 Task: For heading Arial with bold.  font size for heading22,  'Change the font style of data to'Arial Narrow.  and font size to 14,  Change the alignment of both headline & data to Align middle.  In the sheet  auditingSalesByQuarter_2023
Action: Mouse moved to (36, 111)
Screenshot: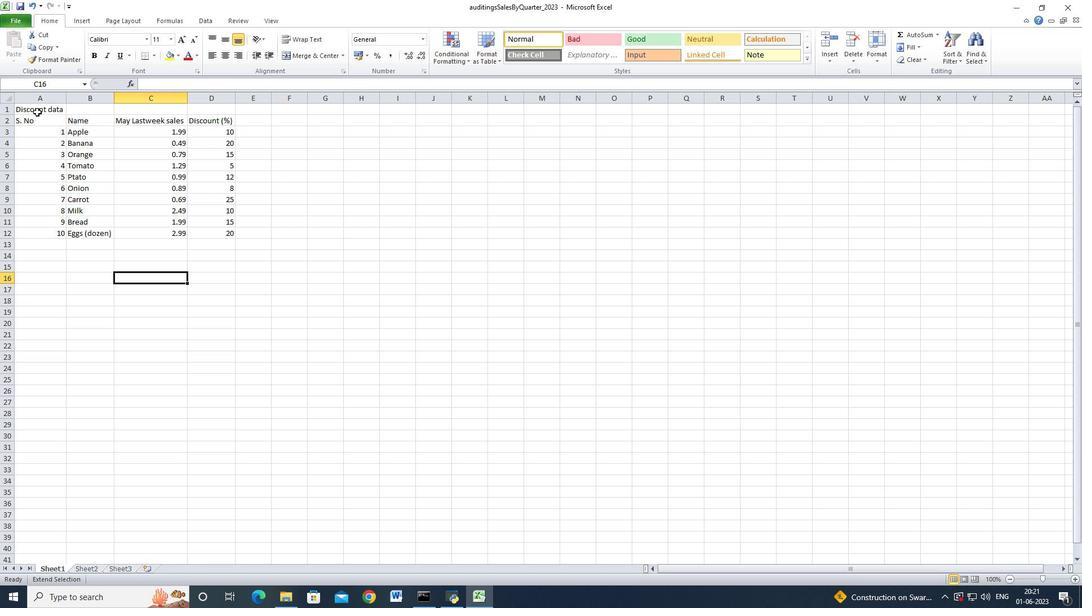 
Action: Mouse pressed left at (36, 111)
Screenshot: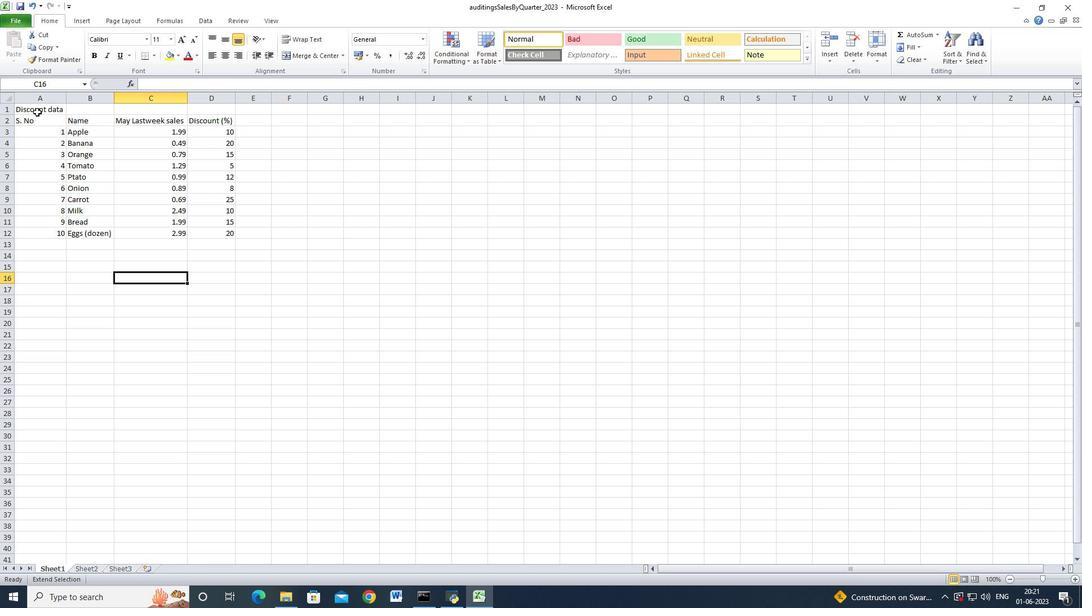 
Action: Mouse moved to (361, 140)
Screenshot: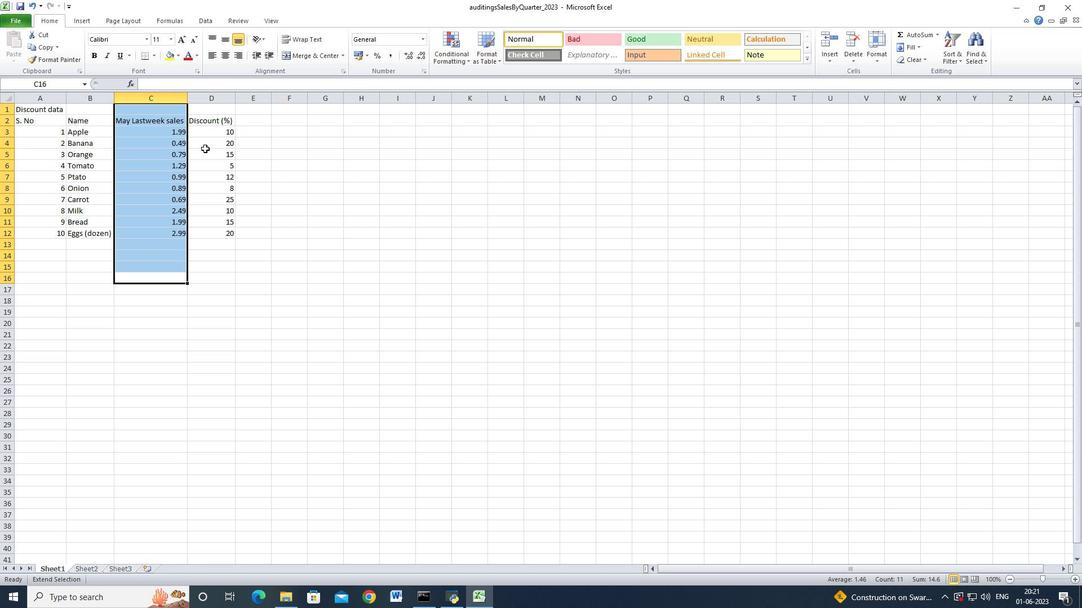 
Action: Mouse pressed left at (361, 140)
Screenshot: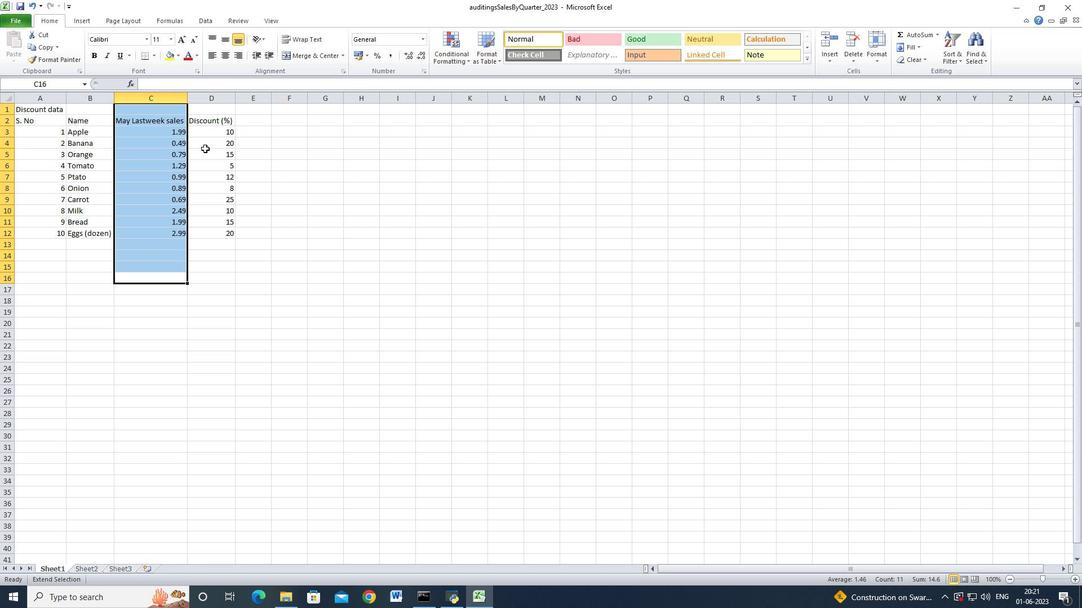 
Action: Mouse moved to (49, 108)
Screenshot: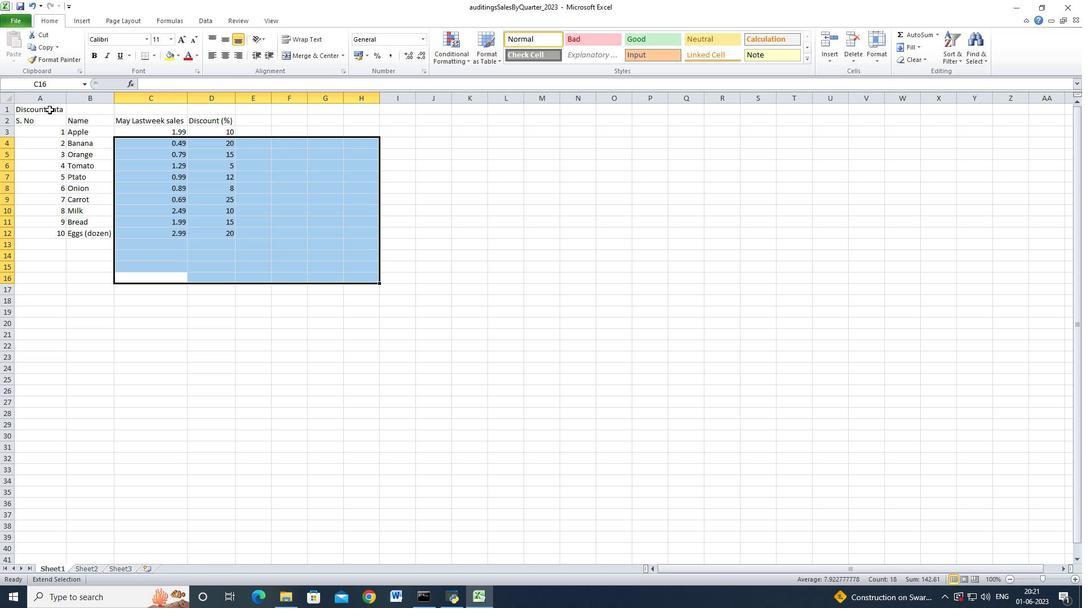 
Action: Mouse pressed left at (49, 108)
Screenshot: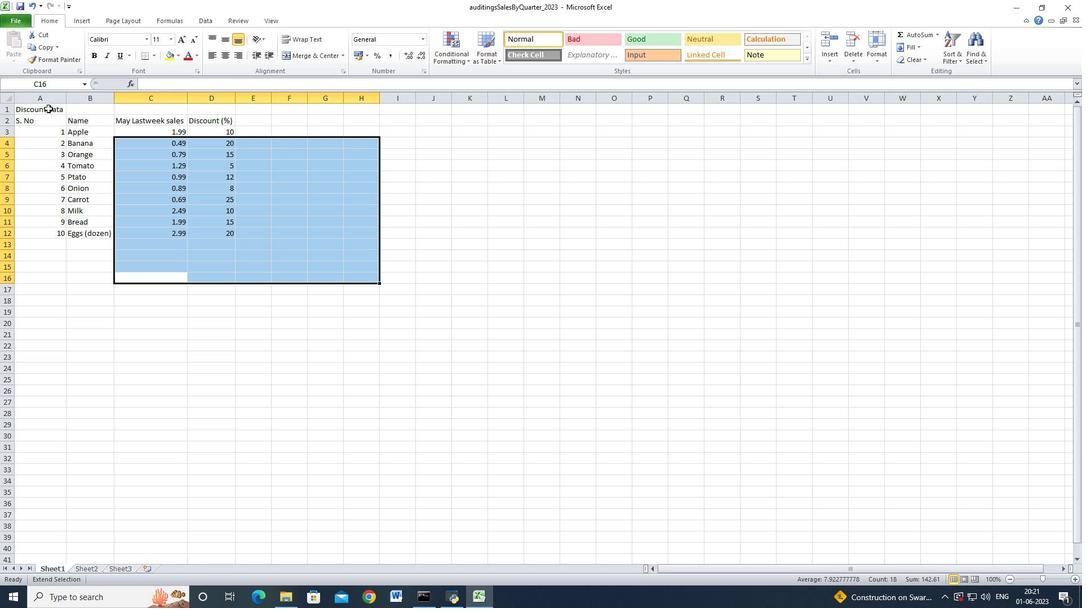 
Action: Mouse moved to (234, 138)
Screenshot: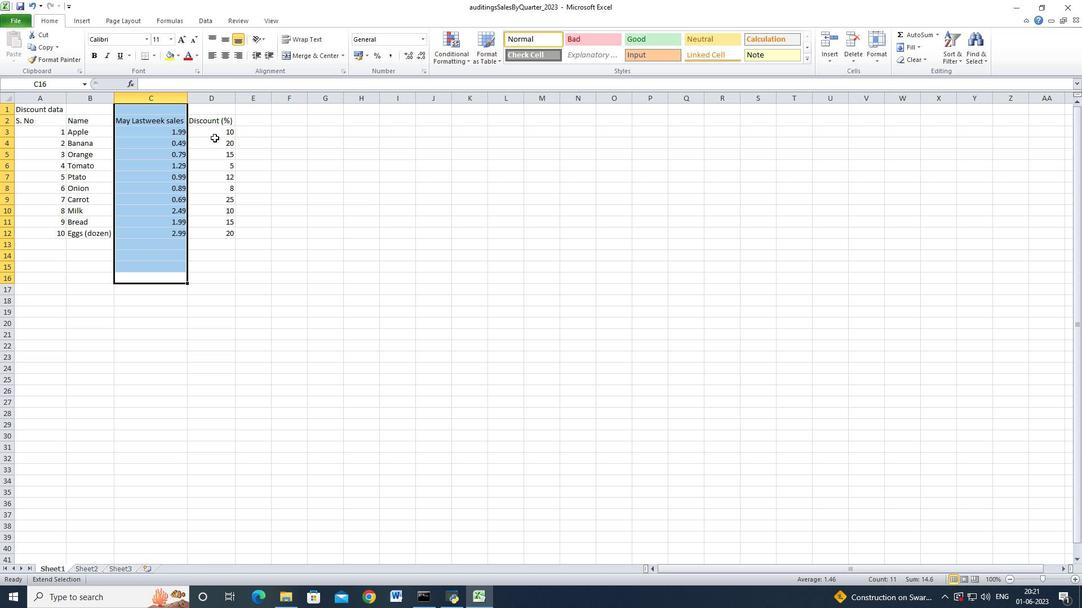 
Action: Mouse pressed left at (234, 138)
Screenshot: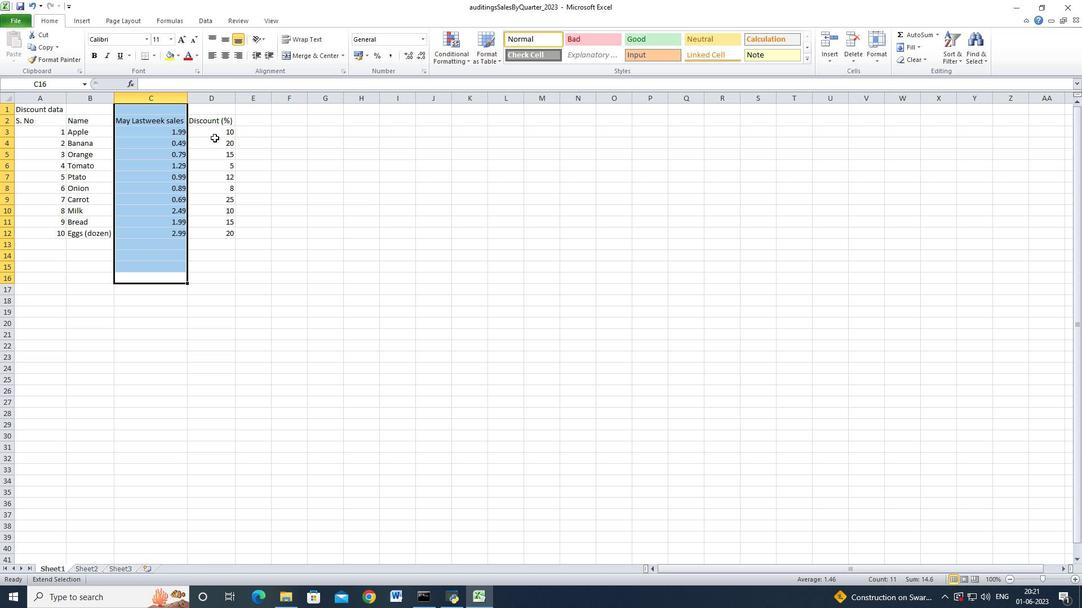 
Action: Mouse moved to (43, 134)
Screenshot: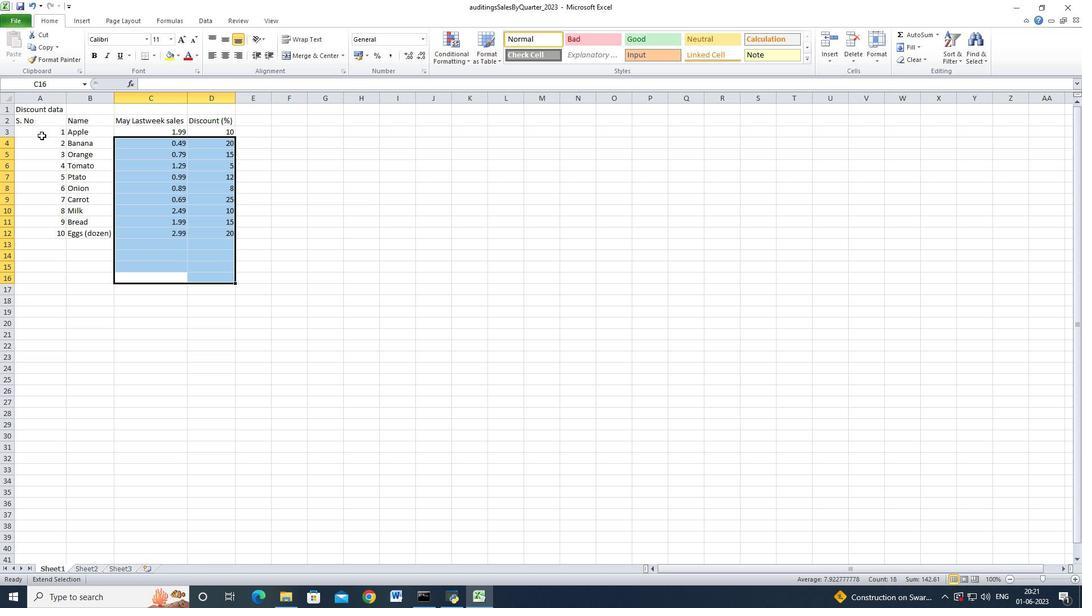 
Action: Key pressed <Key.esc>
Screenshot: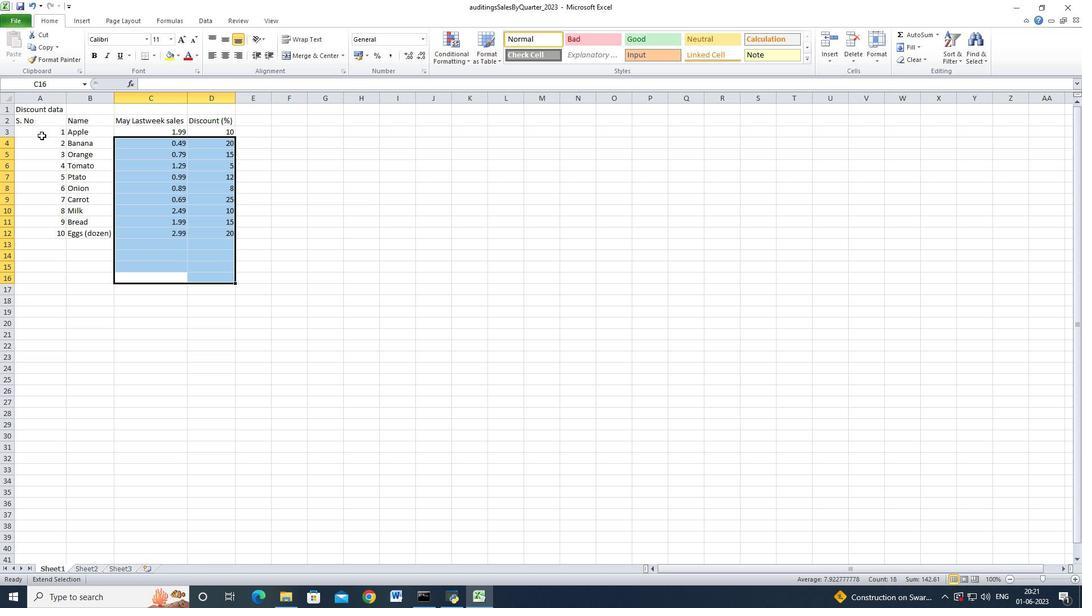 
Action: Mouse moved to (38, 111)
Screenshot: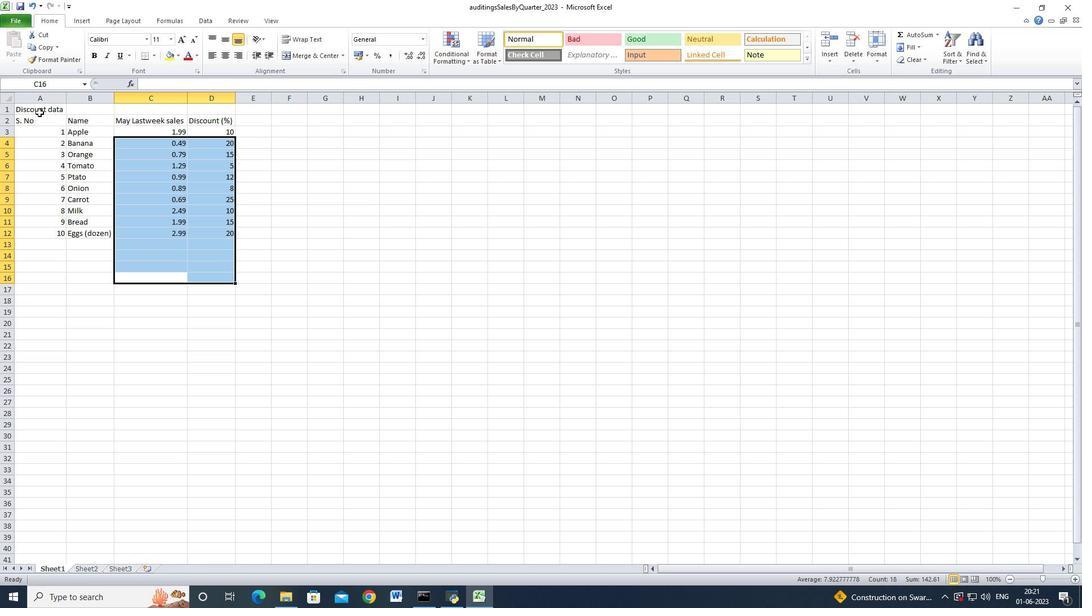 
Action: Mouse pressed left at (38, 111)
Screenshot: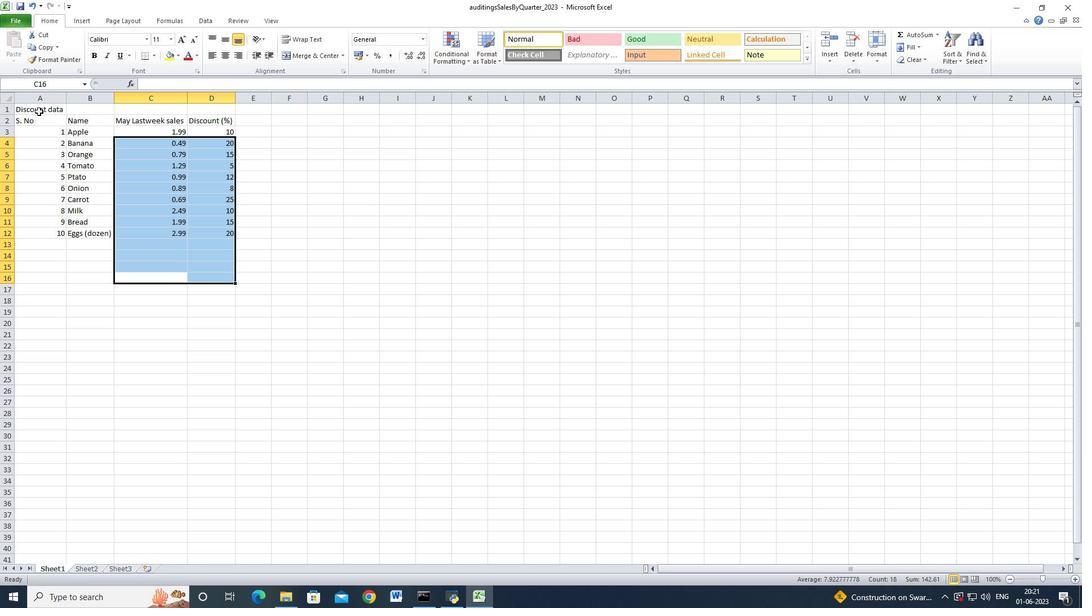 
Action: Mouse moved to (287, 55)
Screenshot: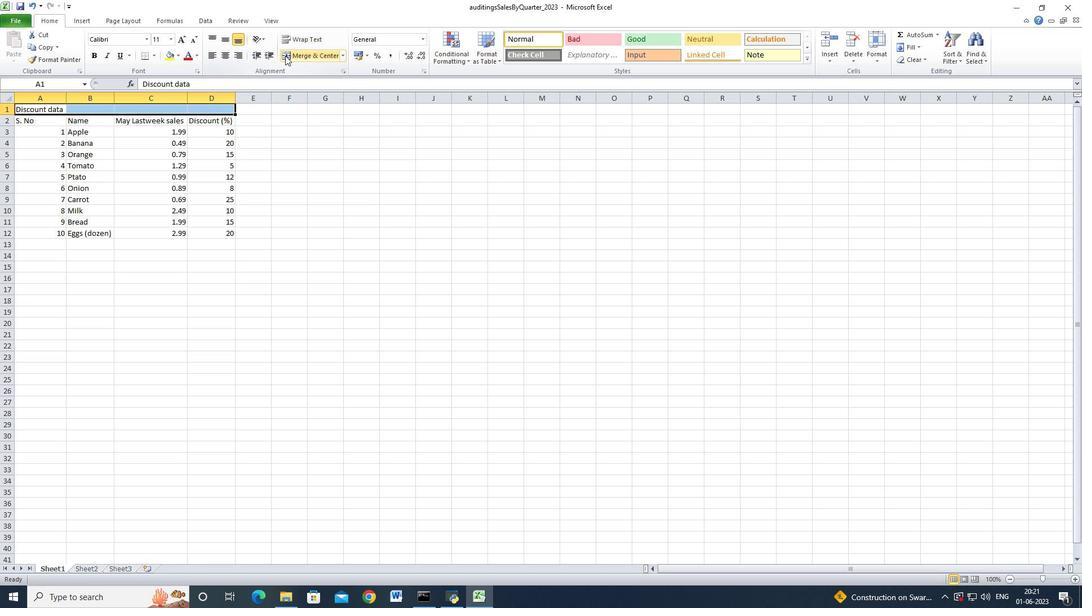 
Action: Mouse pressed left at (287, 55)
Screenshot: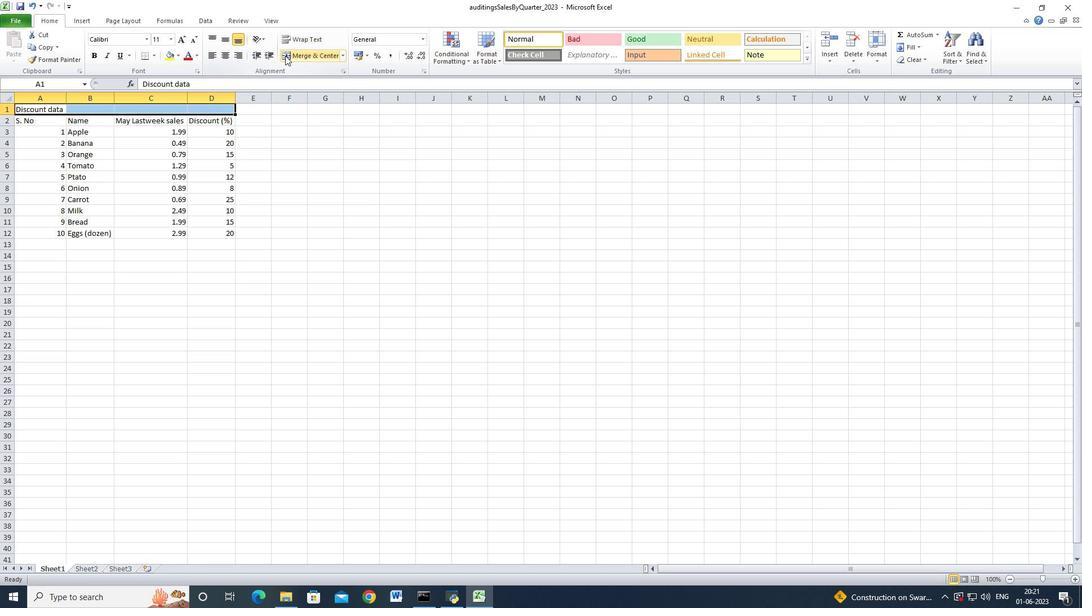
Action: Mouse moved to (147, 41)
Screenshot: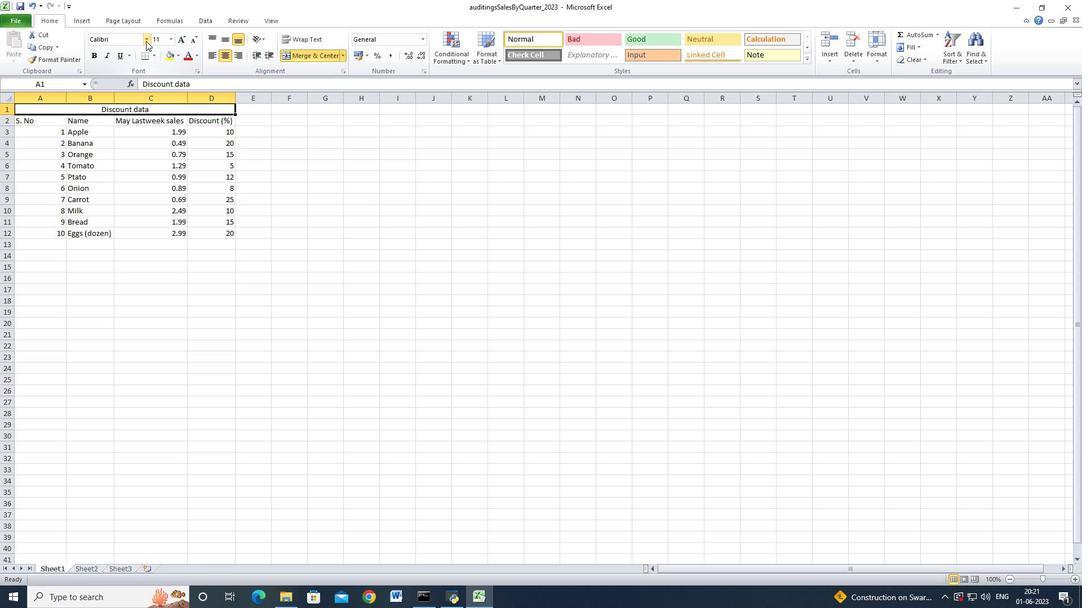 
Action: Mouse pressed left at (147, 41)
Screenshot: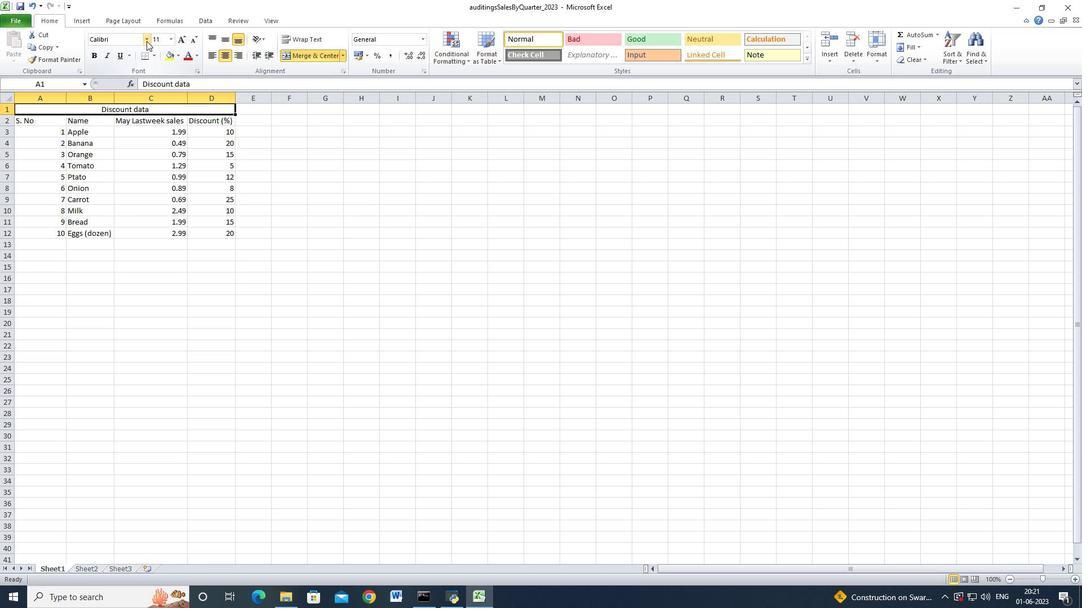 
Action: Mouse moved to (127, 133)
Screenshot: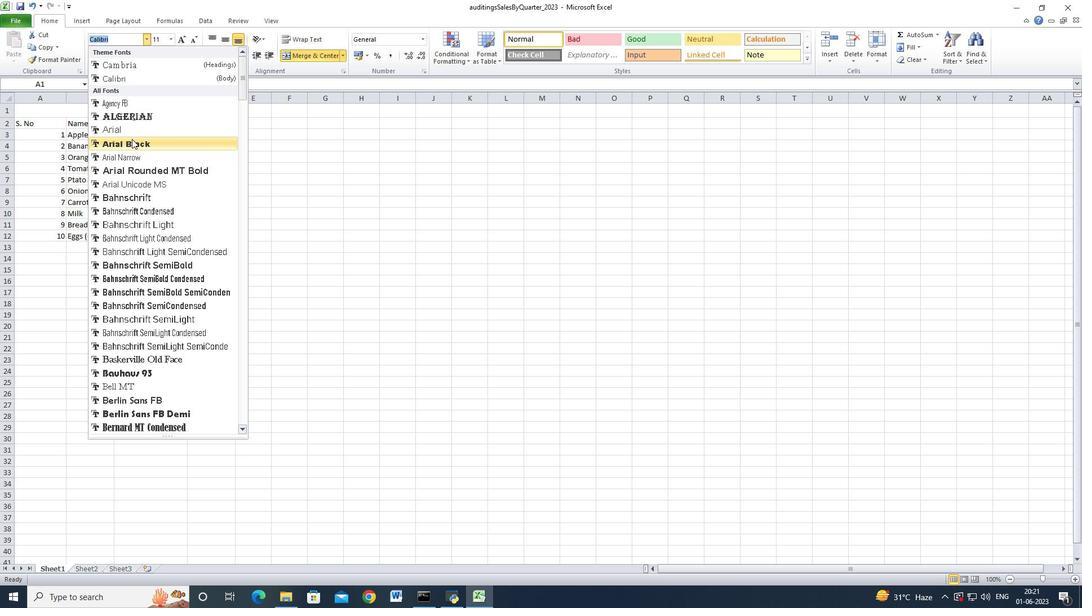 
Action: Mouse pressed left at (127, 133)
Screenshot: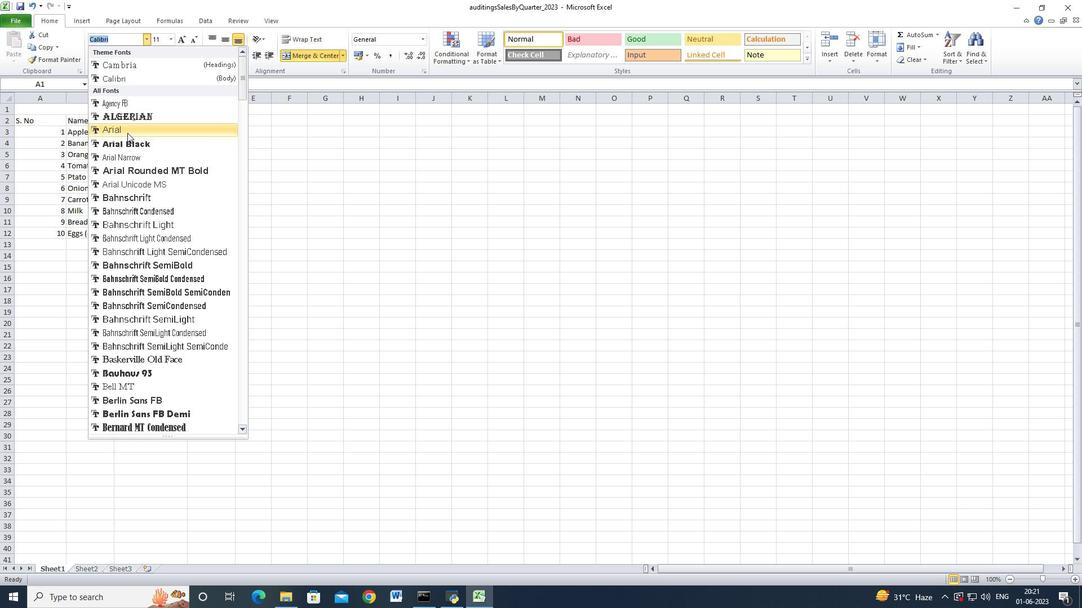 
Action: Mouse moved to (92, 51)
Screenshot: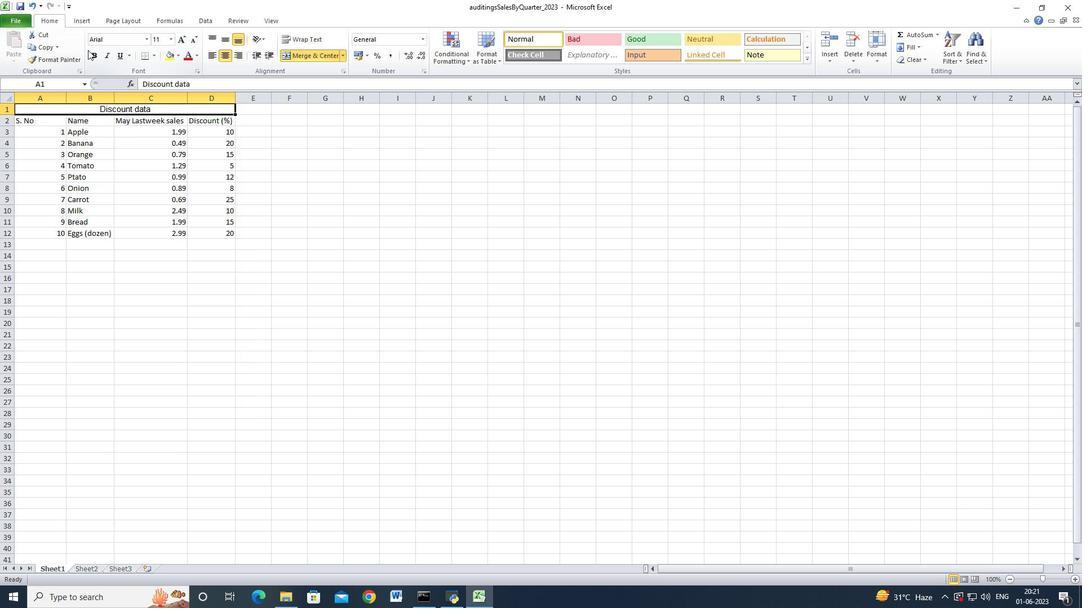
Action: Mouse pressed left at (92, 51)
Screenshot: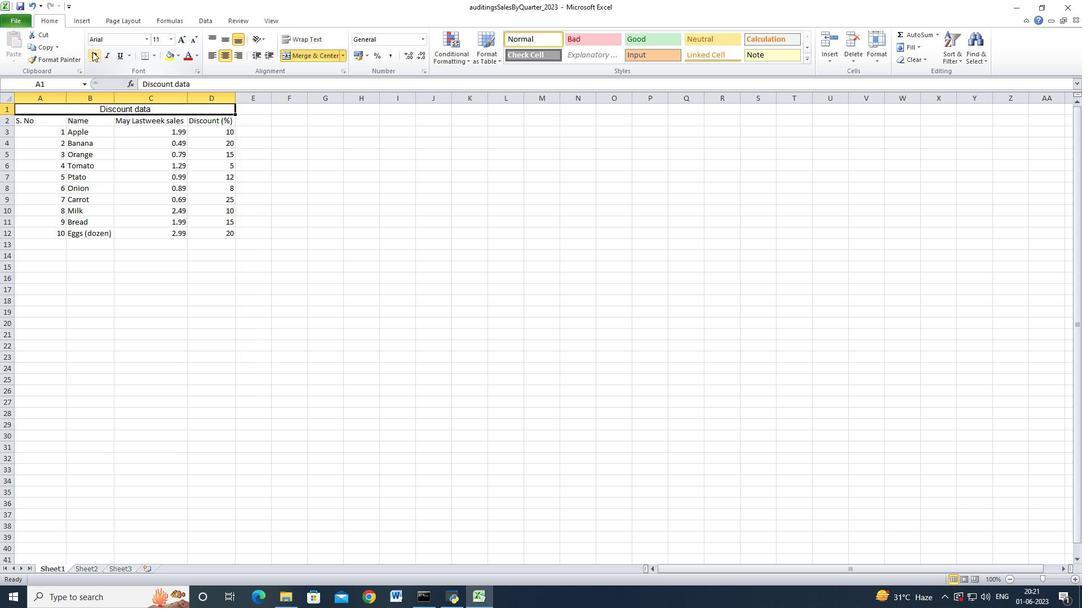 
Action: Mouse moved to (169, 42)
Screenshot: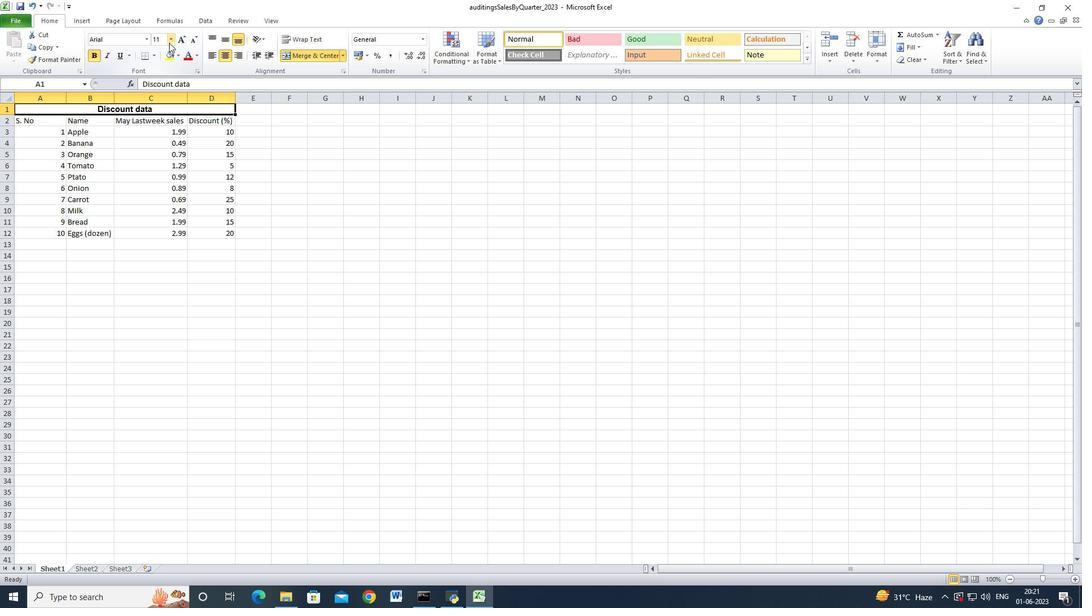 
Action: Mouse pressed left at (169, 42)
Screenshot: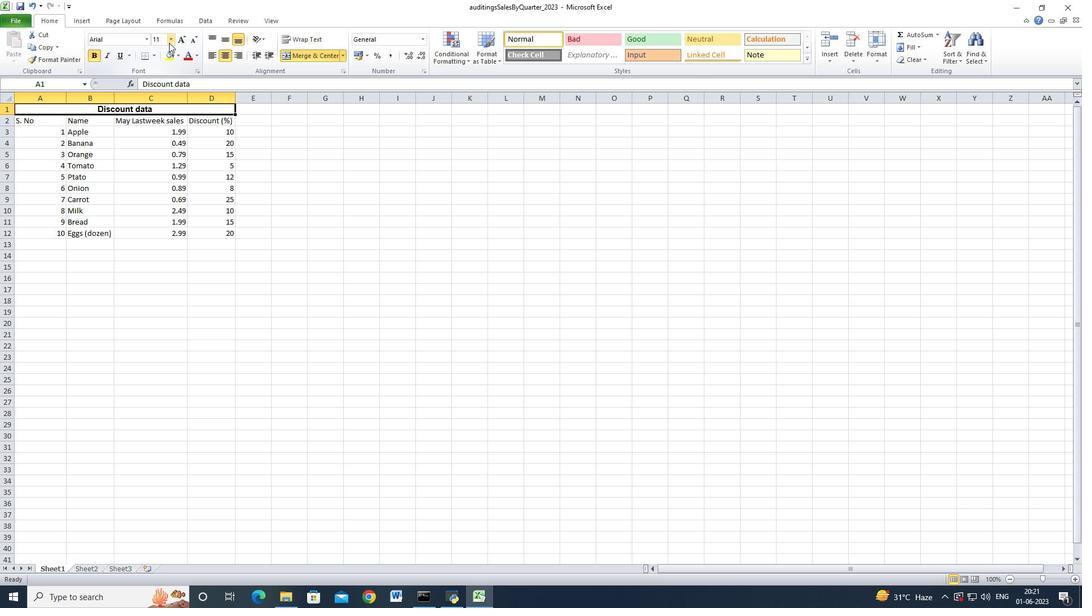 
Action: Mouse moved to (159, 139)
Screenshot: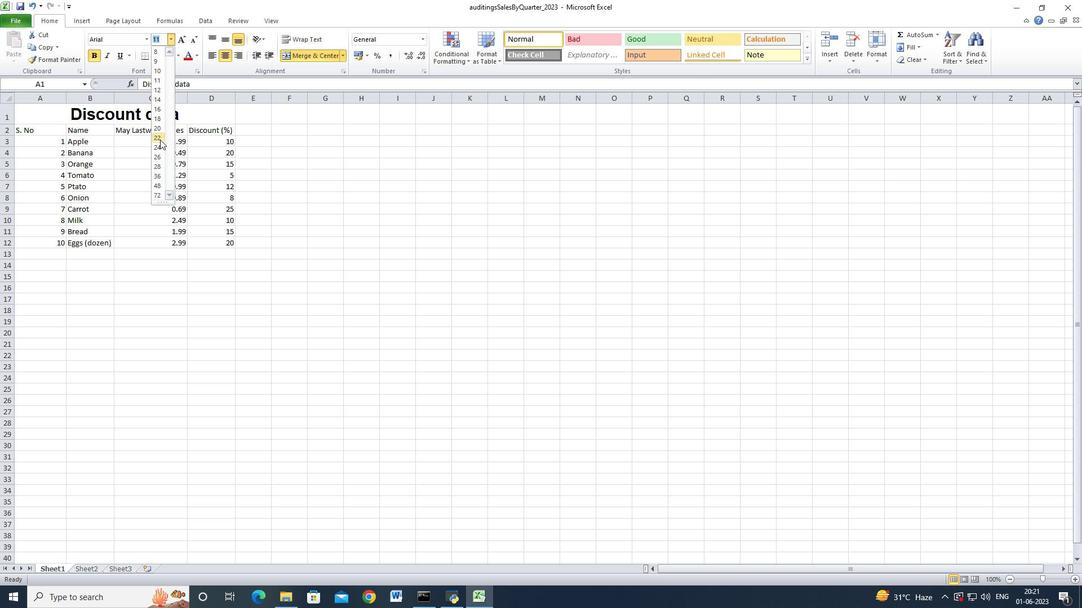 
Action: Mouse pressed left at (159, 139)
Screenshot: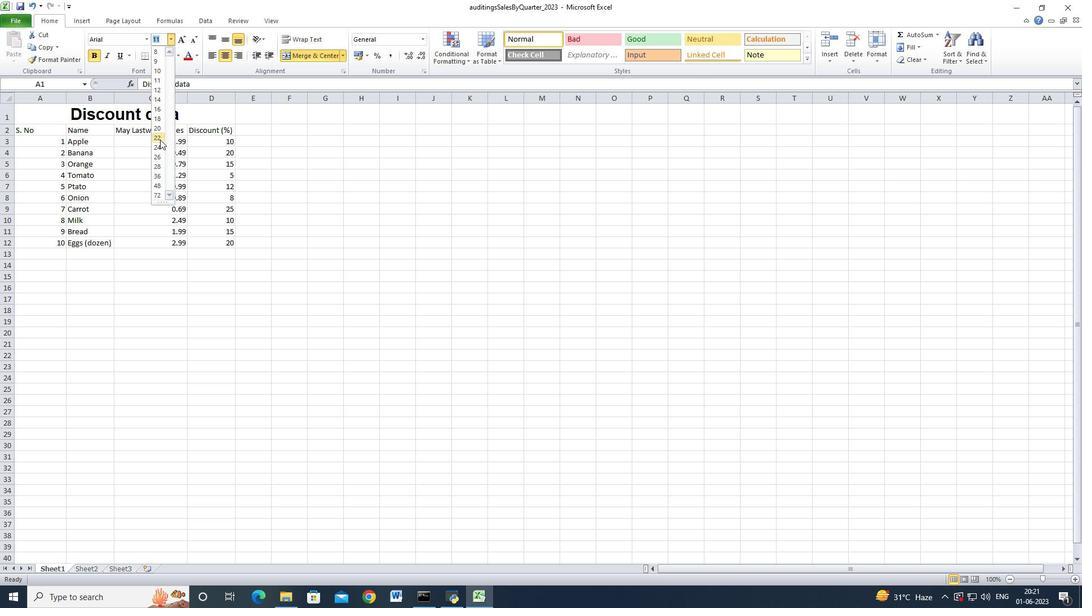 
Action: Mouse moved to (46, 131)
Screenshot: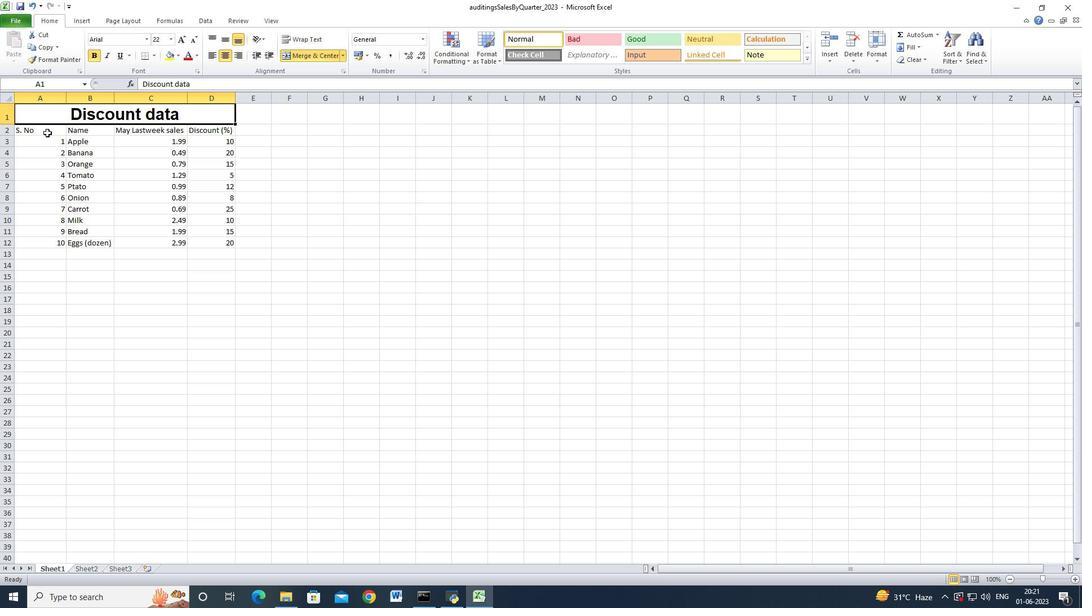 
Action: Mouse pressed left at (46, 131)
Screenshot: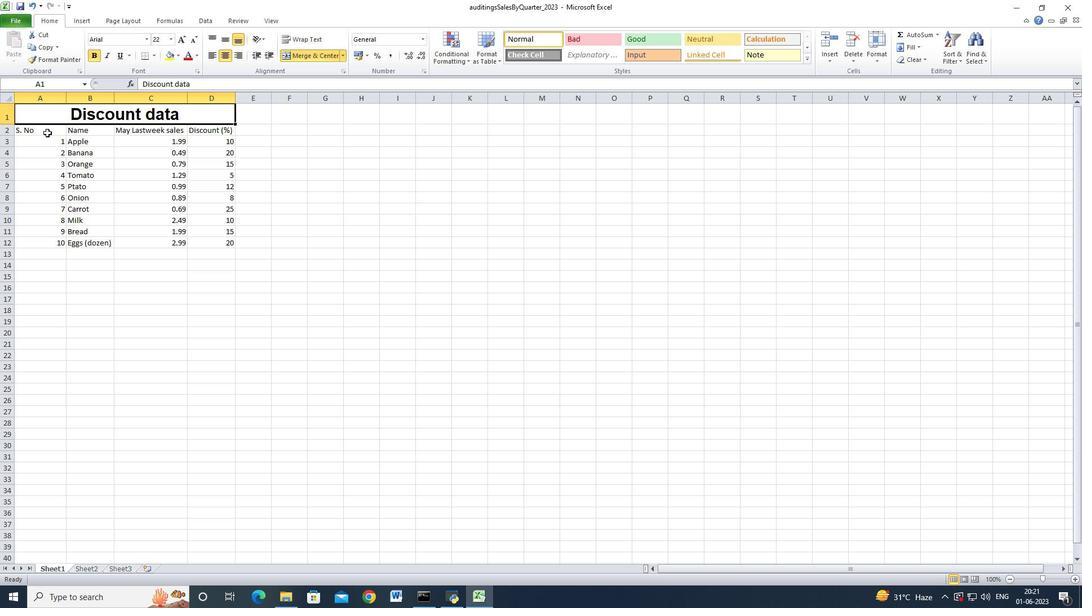 
Action: Mouse moved to (146, 41)
Screenshot: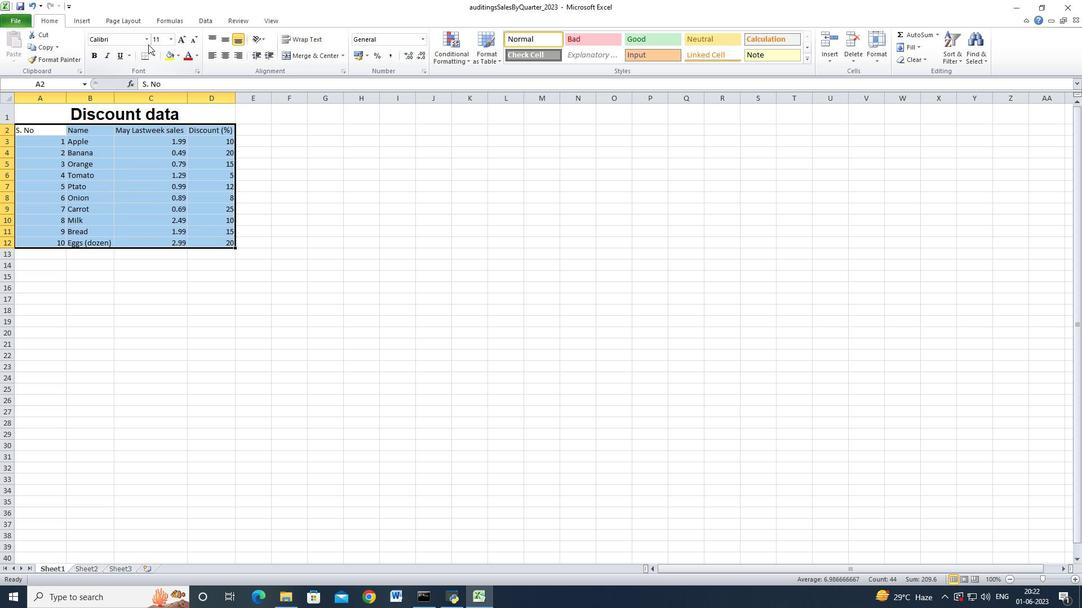 
Action: Mouse pressed left at (146, 41)
Screenshot: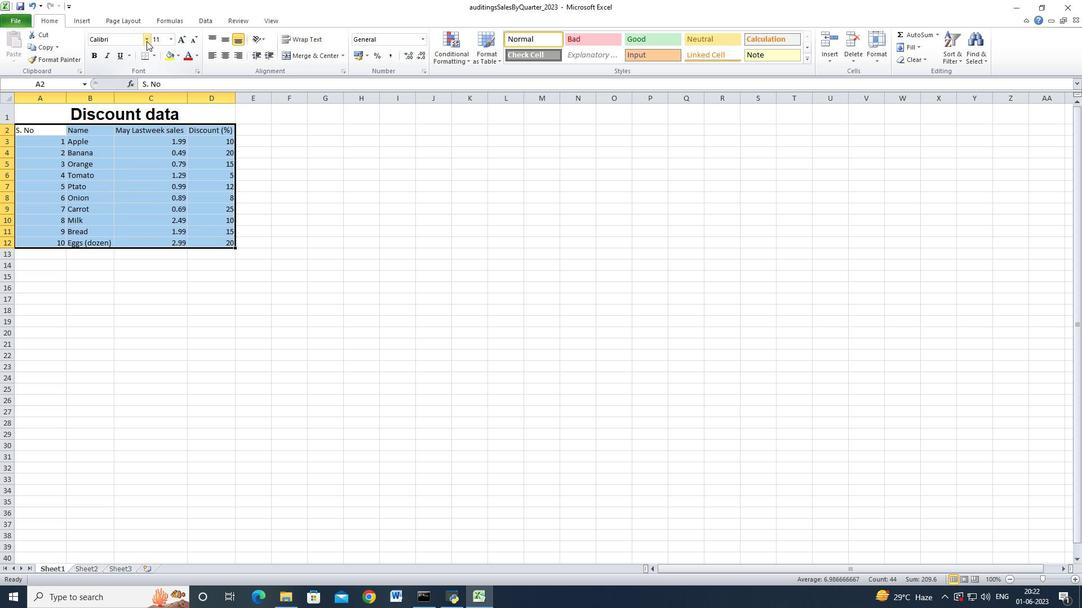 
Action: Mouse moved to (132, 157)
Screenshot: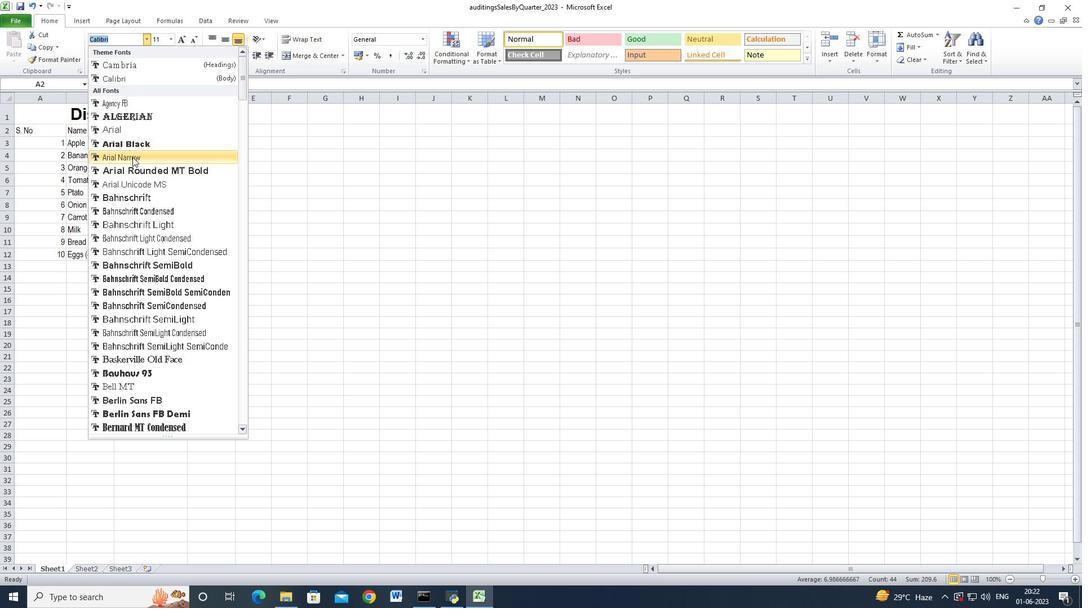 
Action: Mouse pressed left at (132, 157)
Screenshot: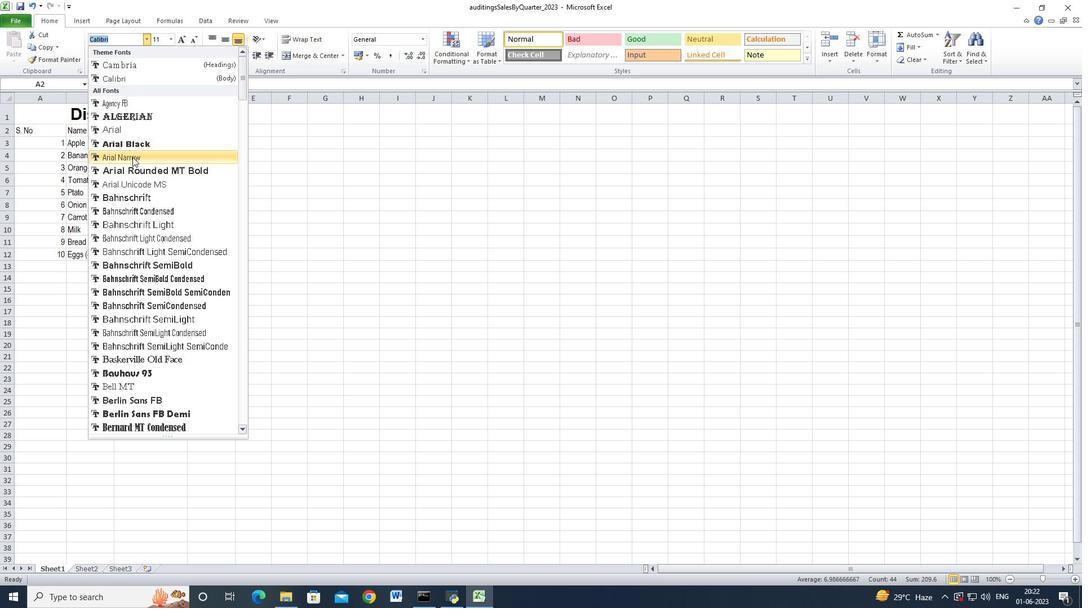 
Action: Mouse moved to (173, 38)
Screenshot: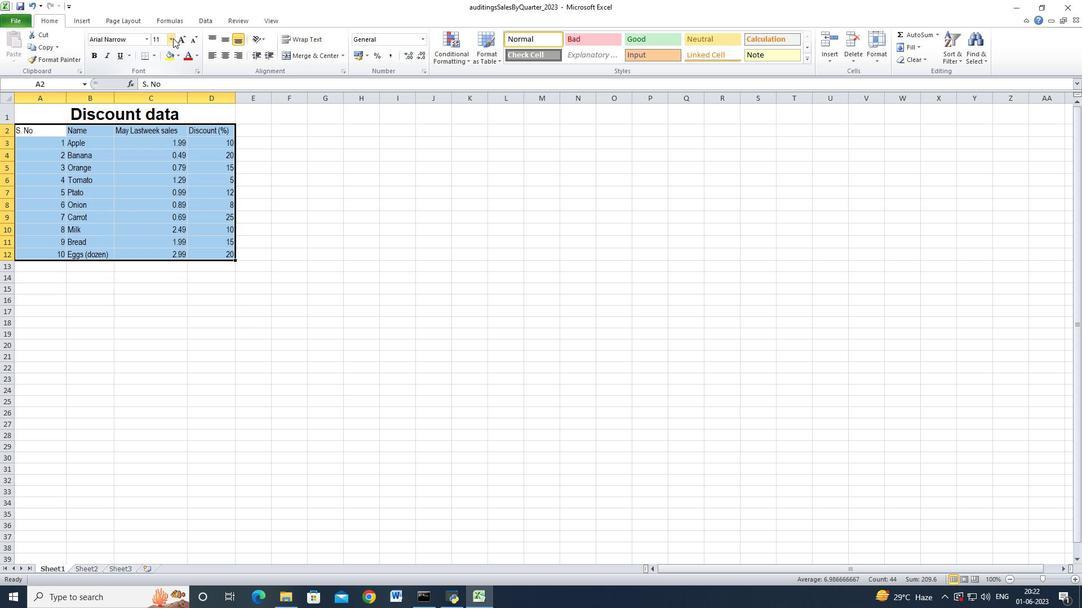 
Action: Mouse pressed left at (173, 38)
Screenshot: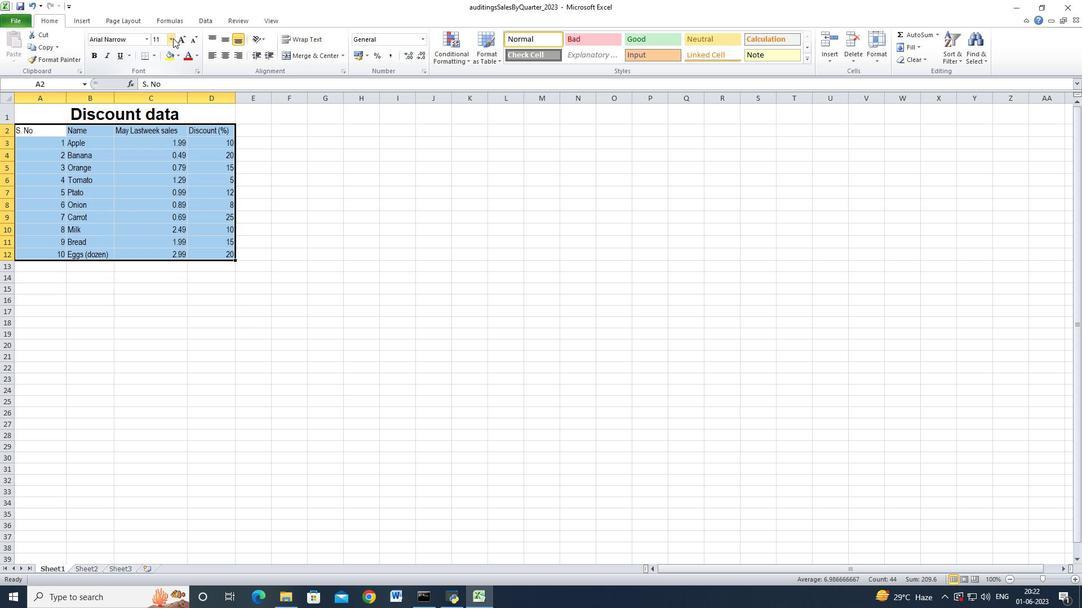 
Action: Mouse moved to (160, 102)
Screenshot: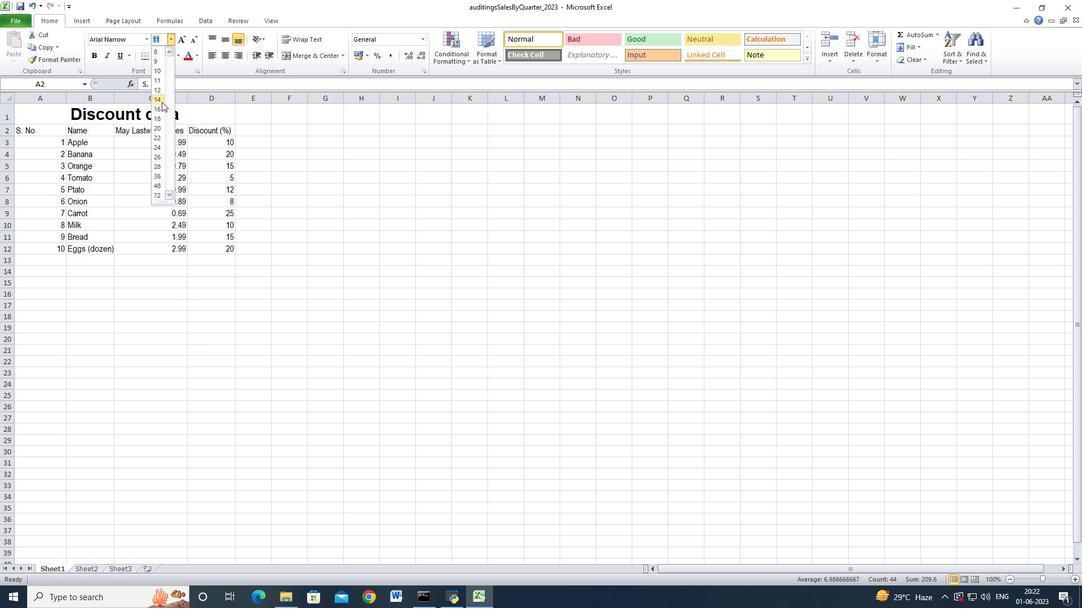 
Action: Mouse pressed left at (160, 102)
Screenshot: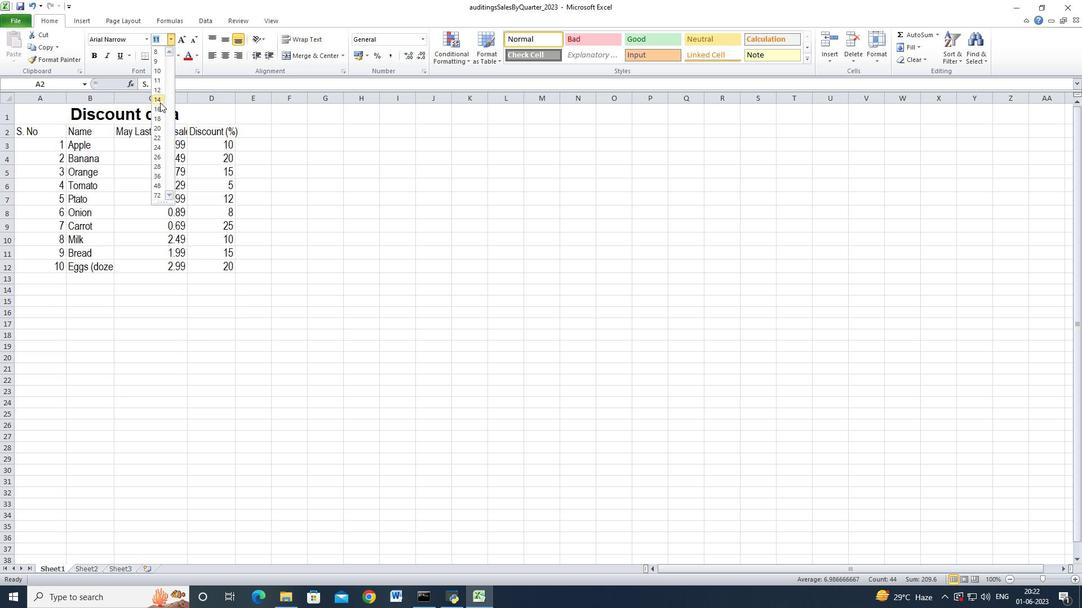 
Action: Mouse moved to (156, 170)
Screenshot: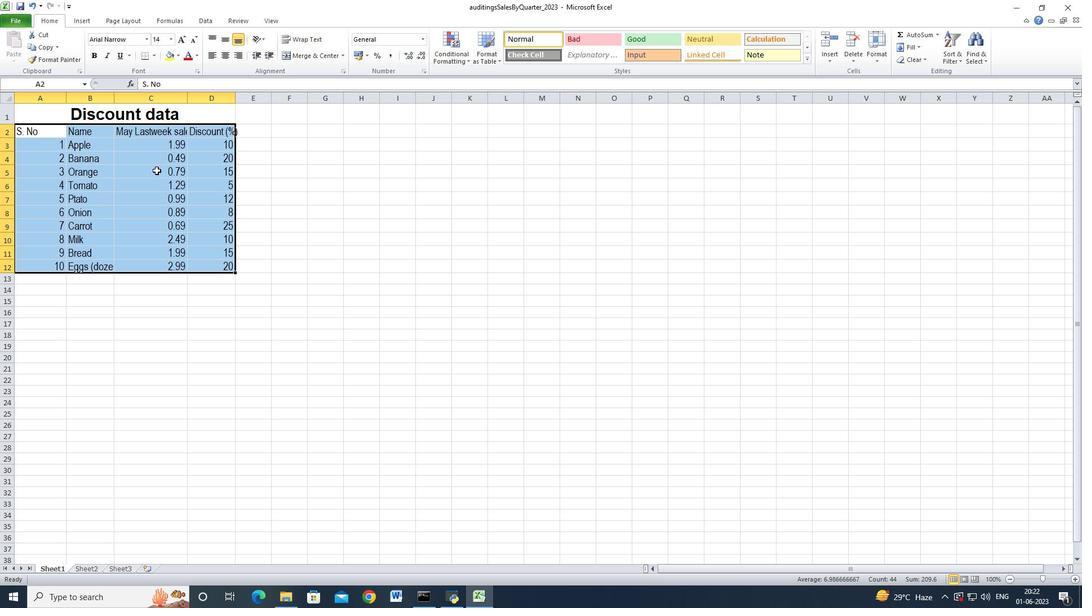 
Action: Mouse pressed left at (156, 170)
Screenshot: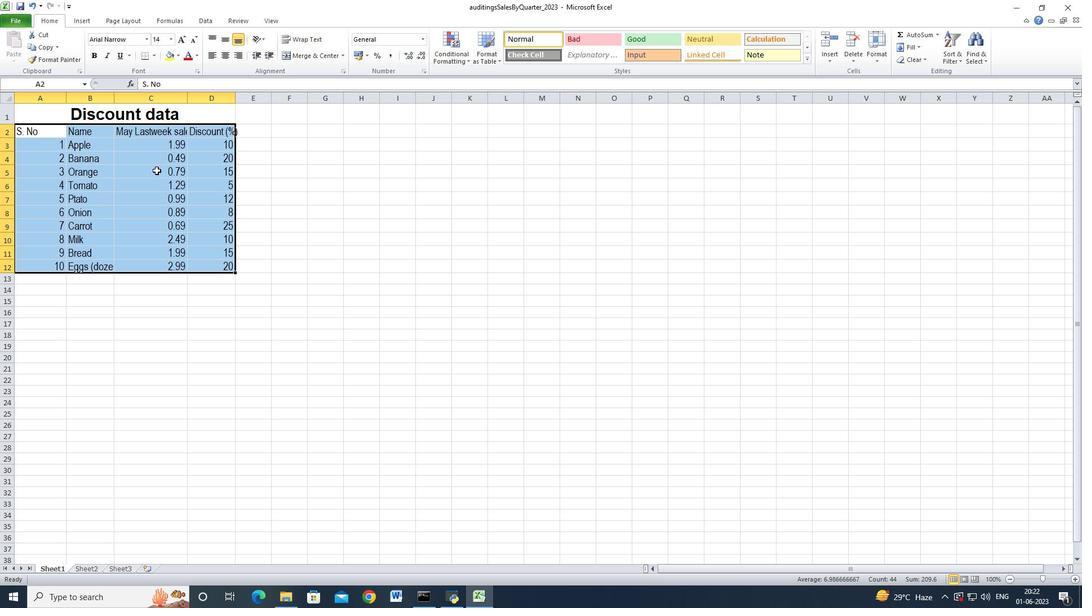 
Action: Mouse moved to (44, 116)
Screenshot: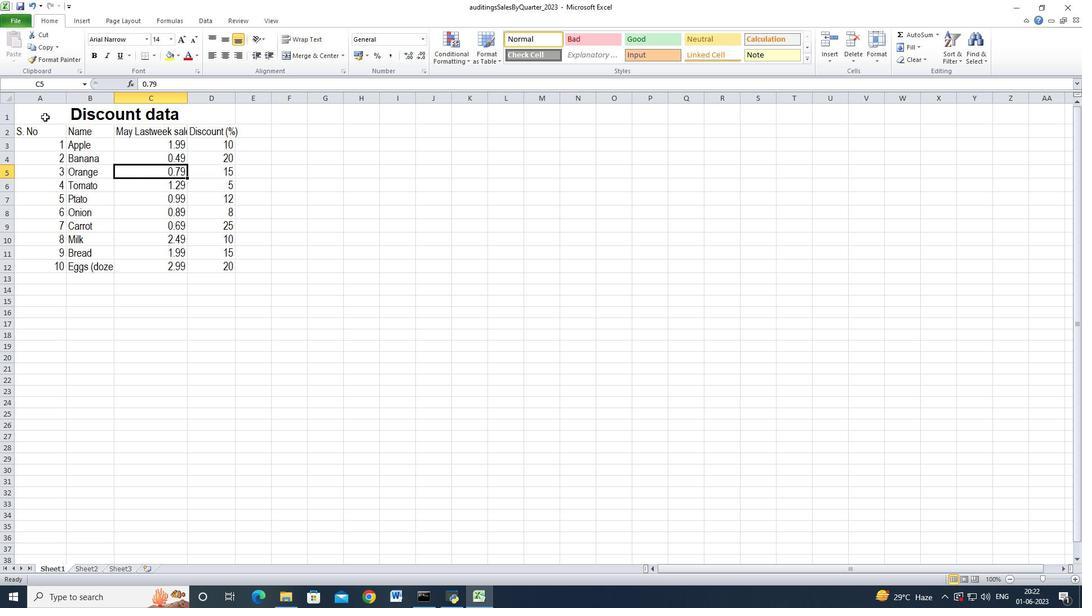 
Action: Mouse pressed left at (44, 116)
Screenshot: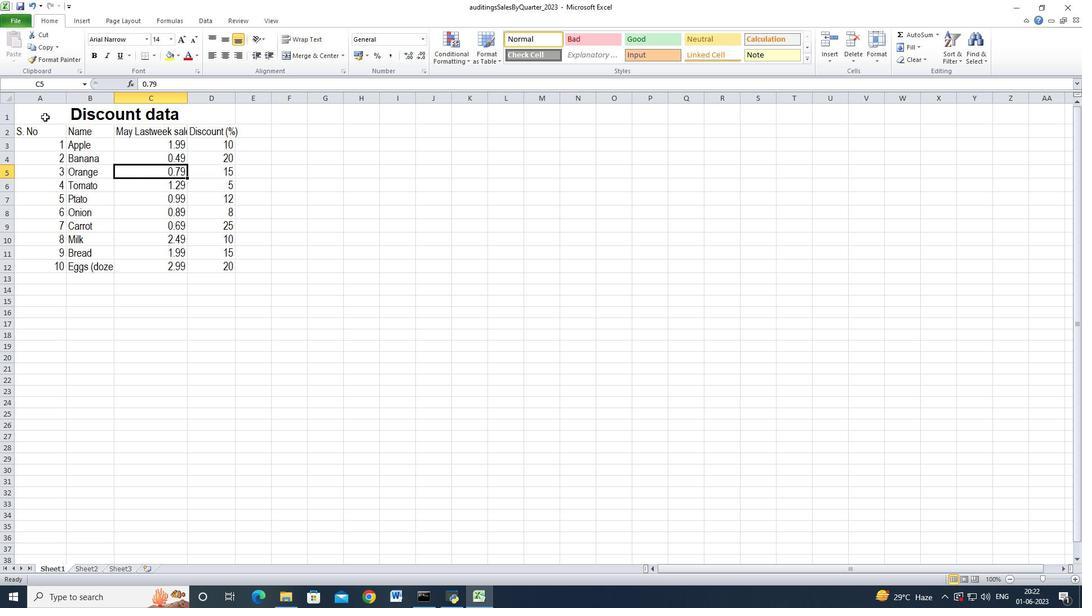 
Action: Mouse moved to (224, 40)
Screenshot: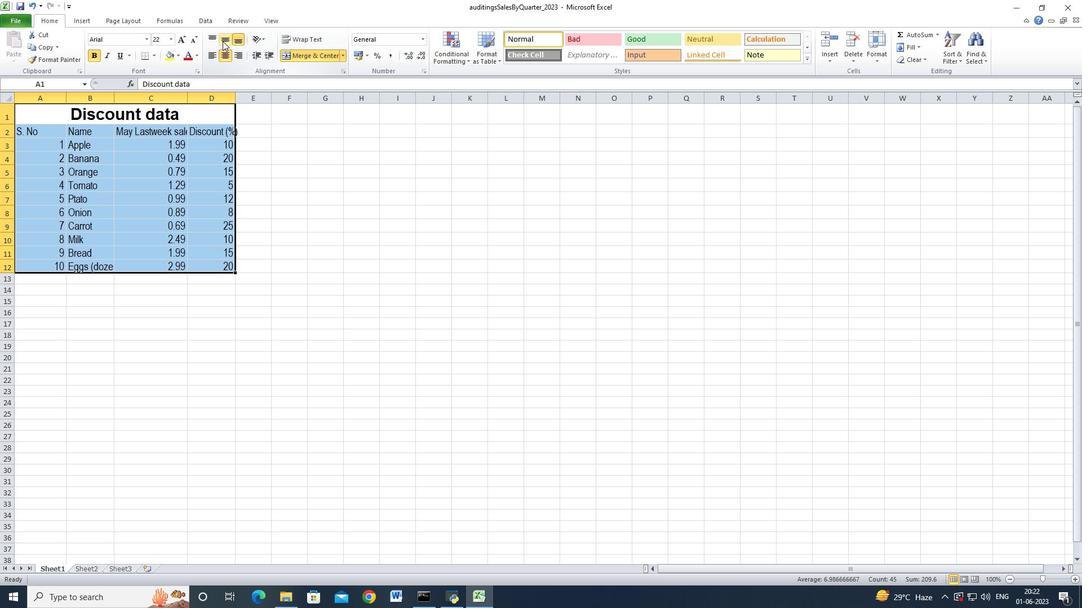 
Action: Mouse pressed left at (224, 40)
Screenshot: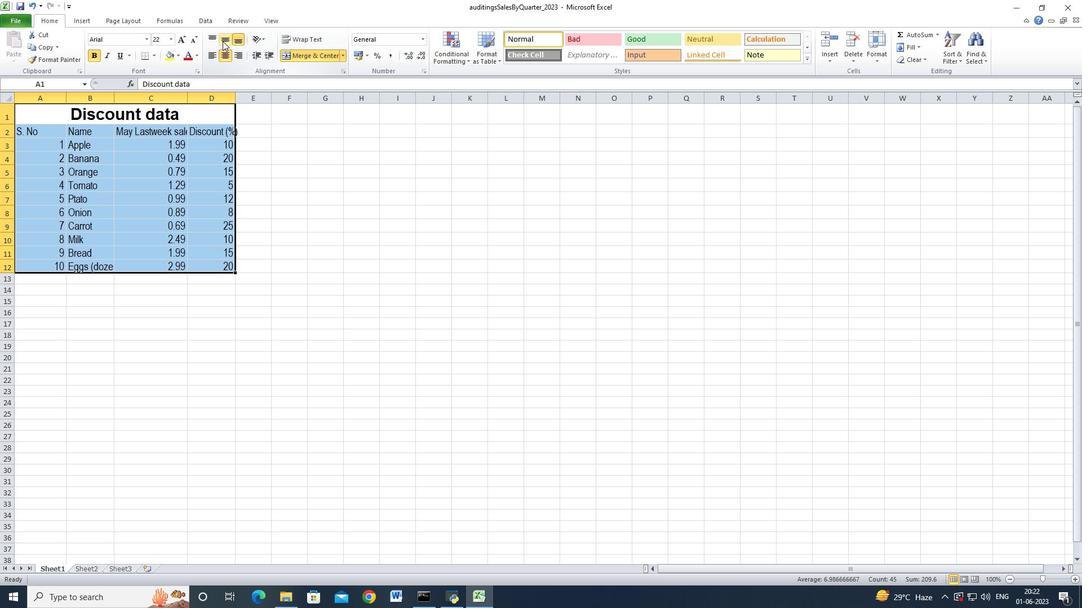 
Action: Mouse moved to (6, 97)
Screenshot: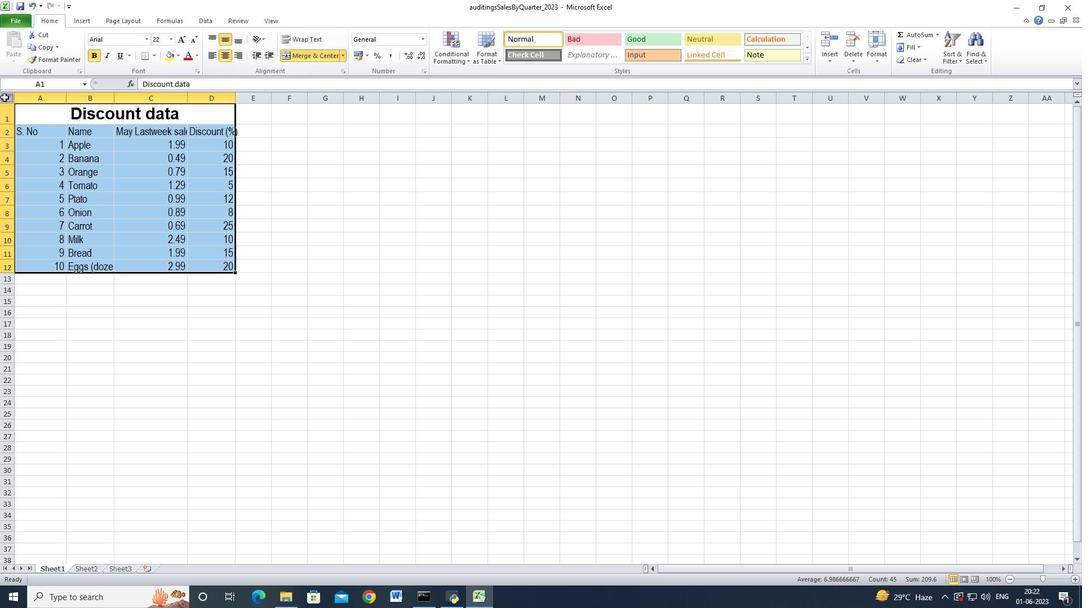 
Action: Mouse pressed left at (6, 97)
Screenshot: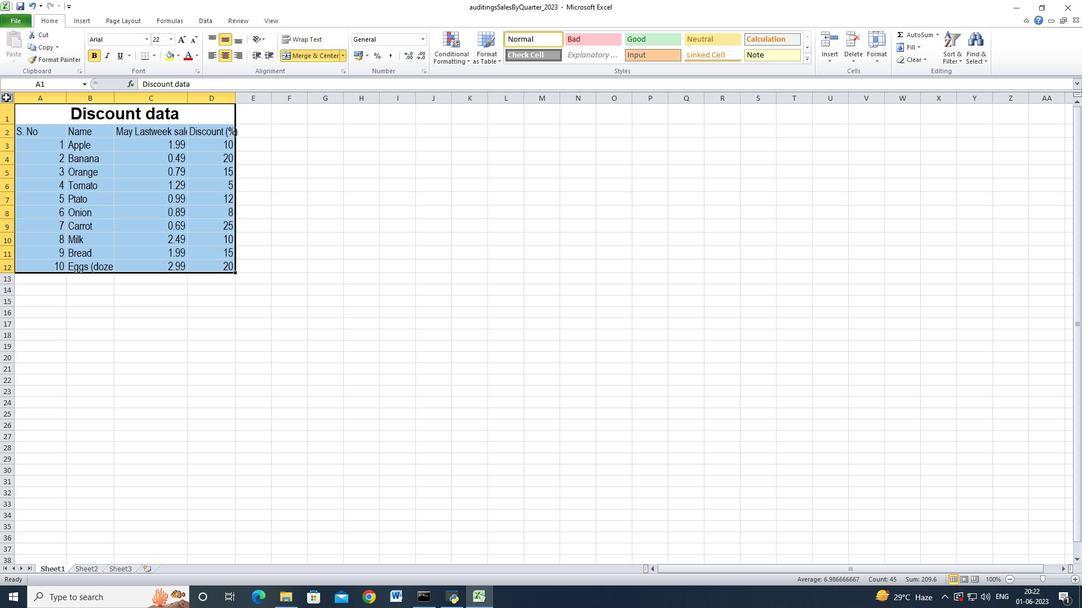 
Action: Mouse moved to (67, 98)
Screenshot: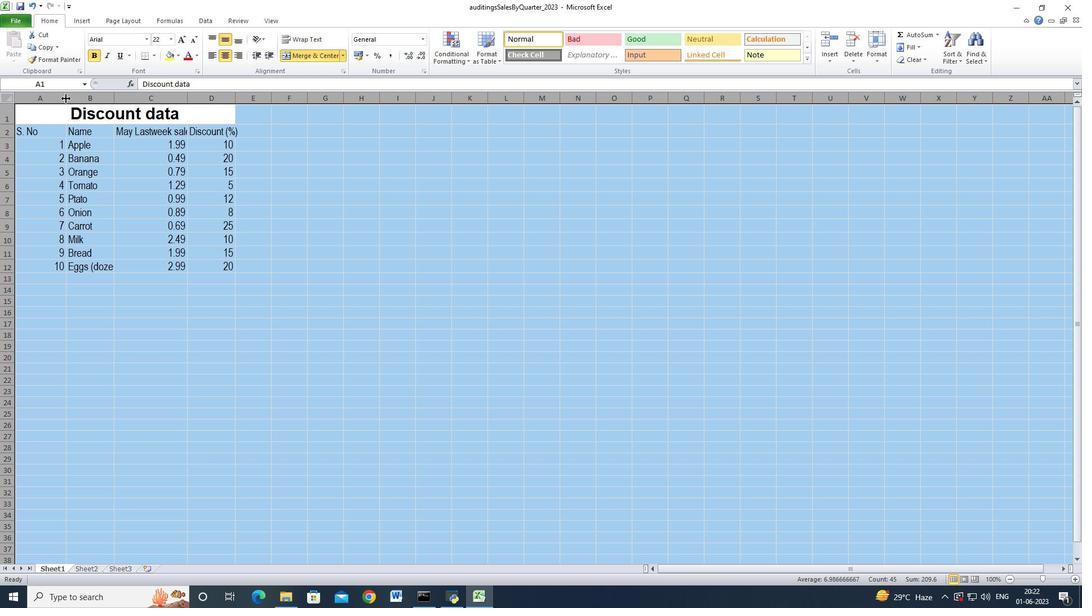 
Action: Mouse pressed left at (67, 98)
Screenshot: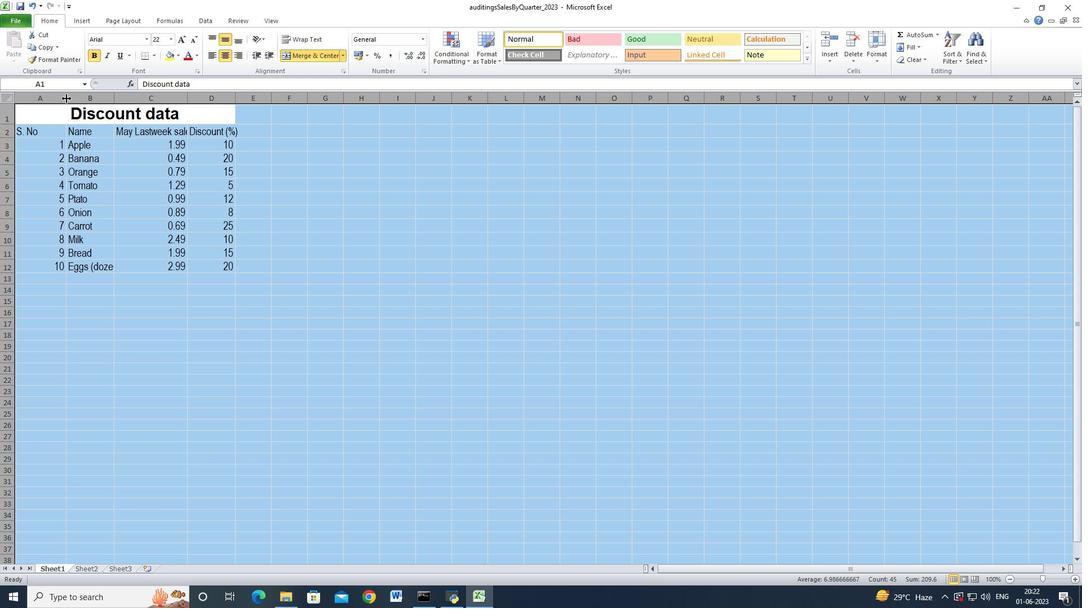 
Action: Mouse moved to (66, 98)
Screenshot: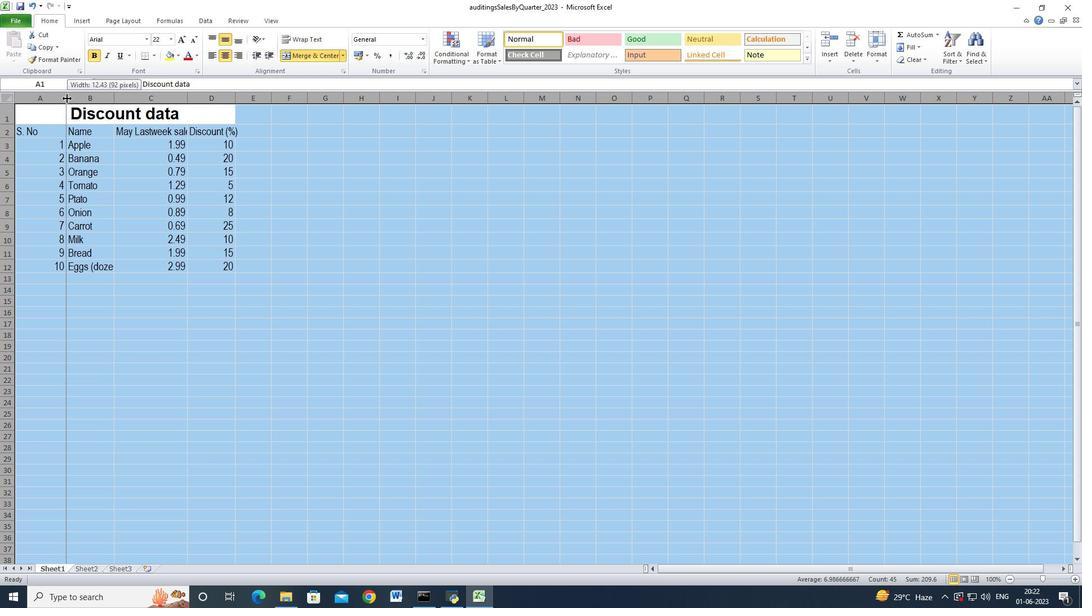 
Action: Mouse pressed left at (66, 98)
Screenshot: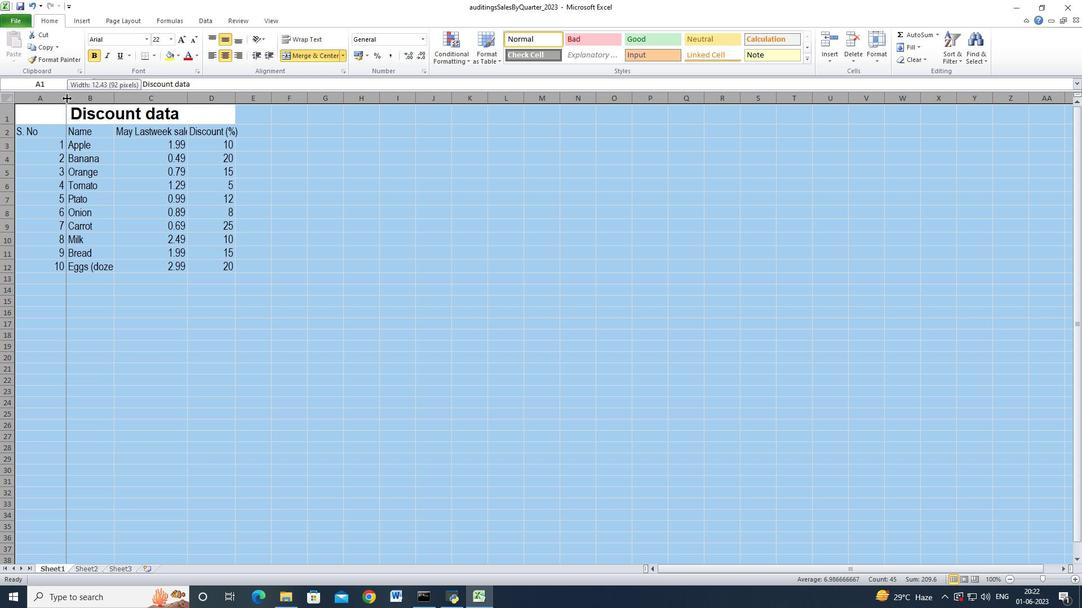 
Action: Mouse moved to (223, 56)
Screenshot: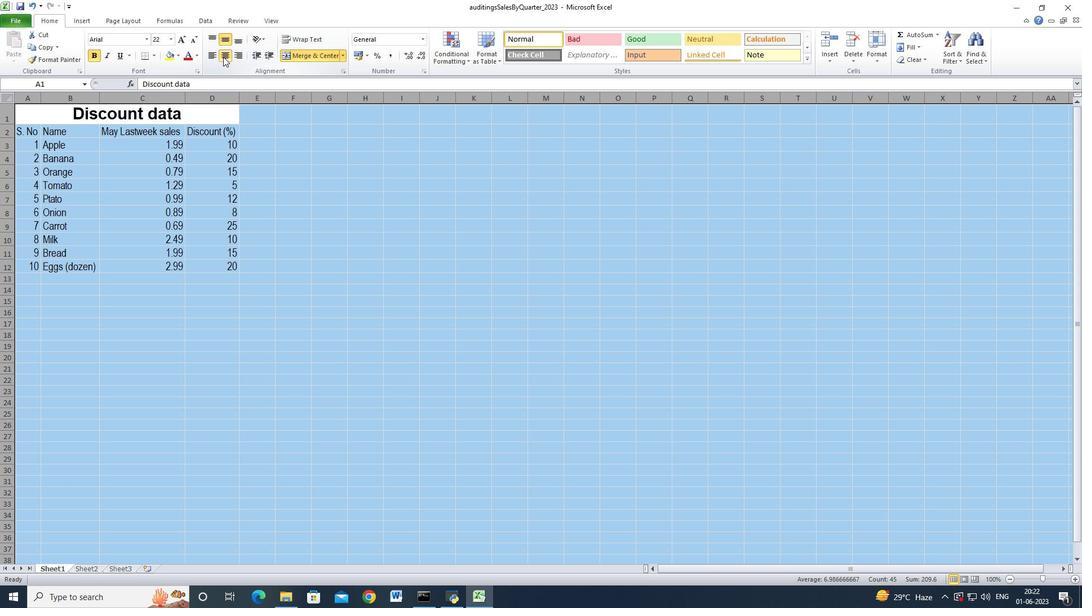 
Action: Mouse pressed left at (223, 56)
Screenshot: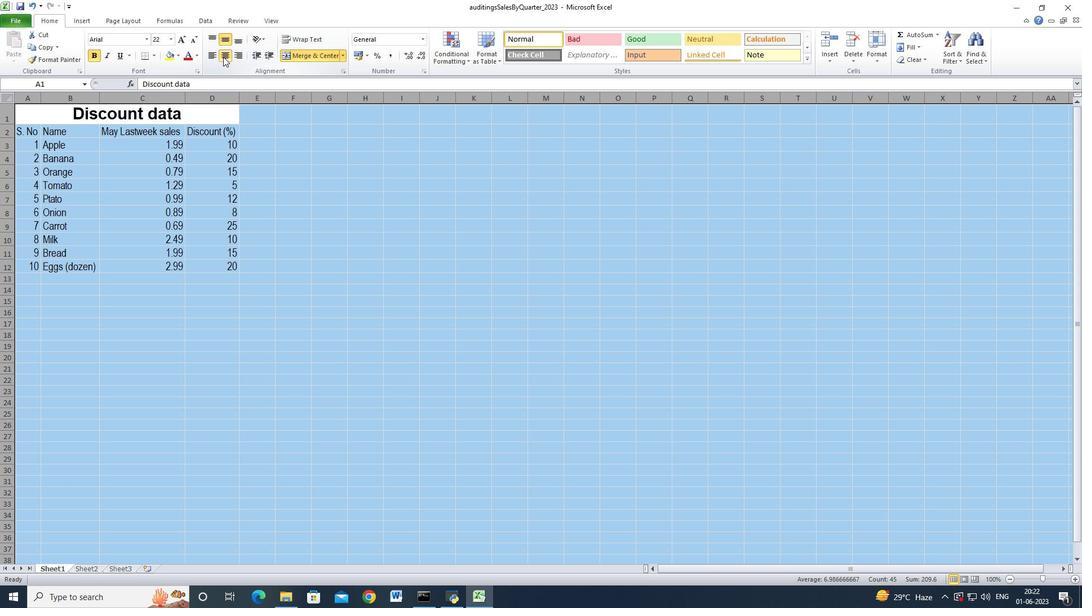 
Action: Mouse moved to (214, 57)
Screenshot: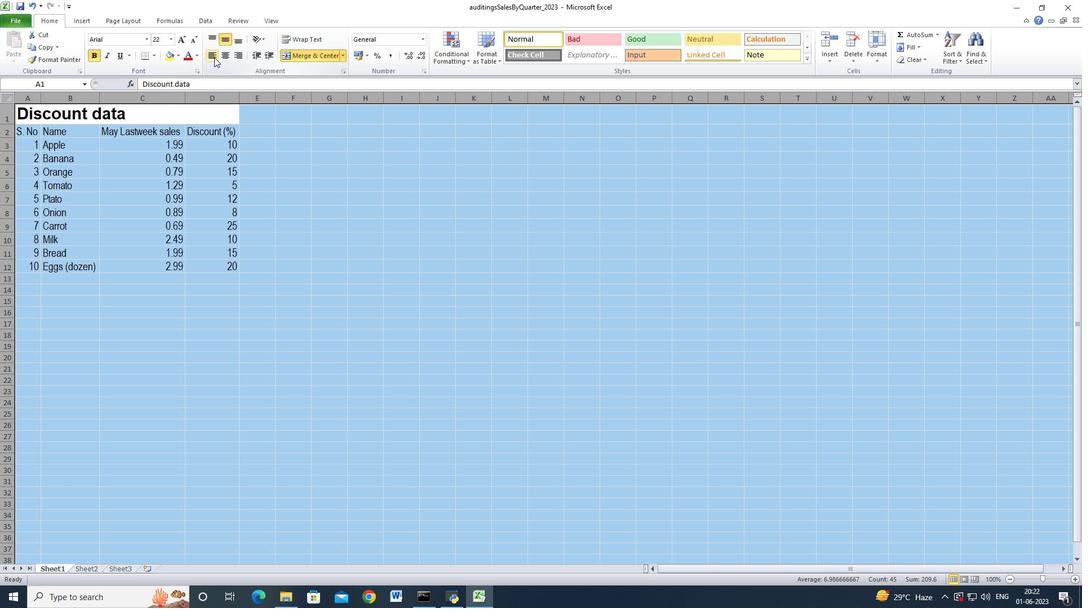 
Action: Mouse pressed left at (214, 57)
Screenshot: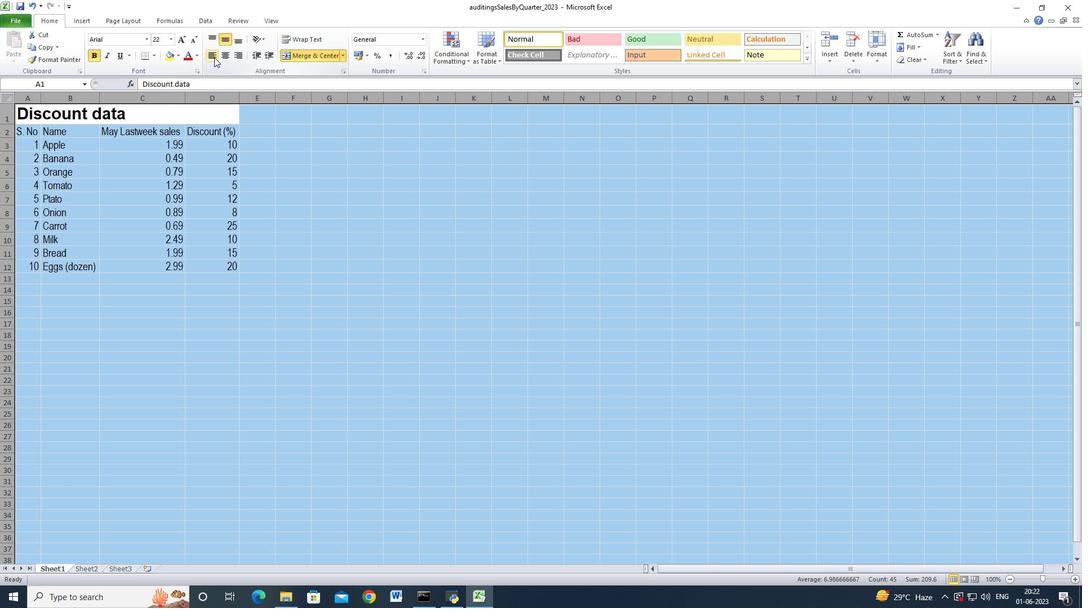
Action: Mouse moved to (226, 55)
Screenshot: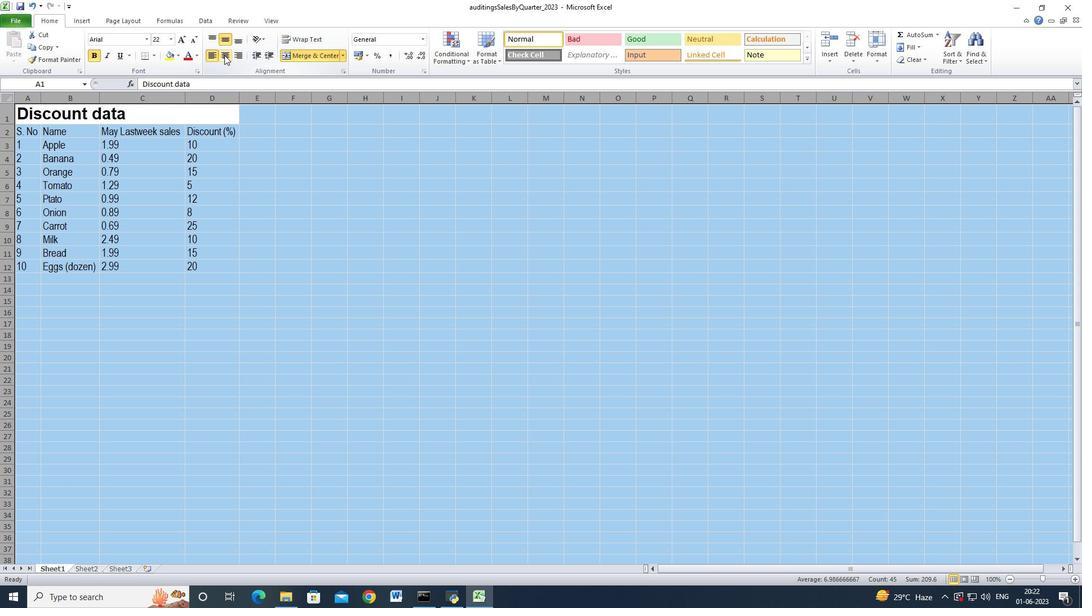 
Action: Mouse pressed left at (226, 55)
Screenshot: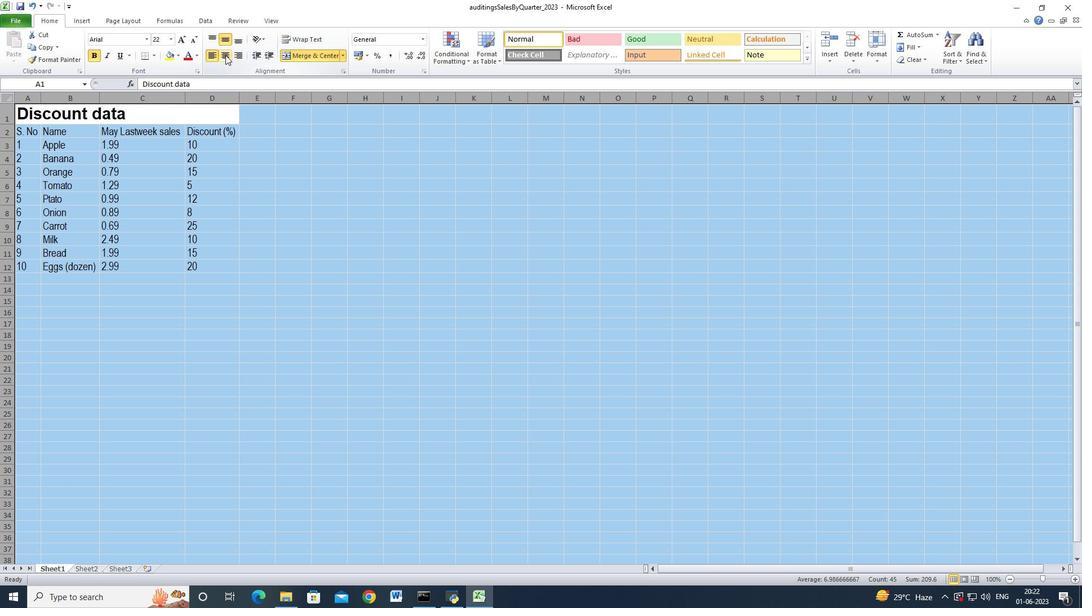 
Action: Mouse moved to (114, 183)
Screenshot: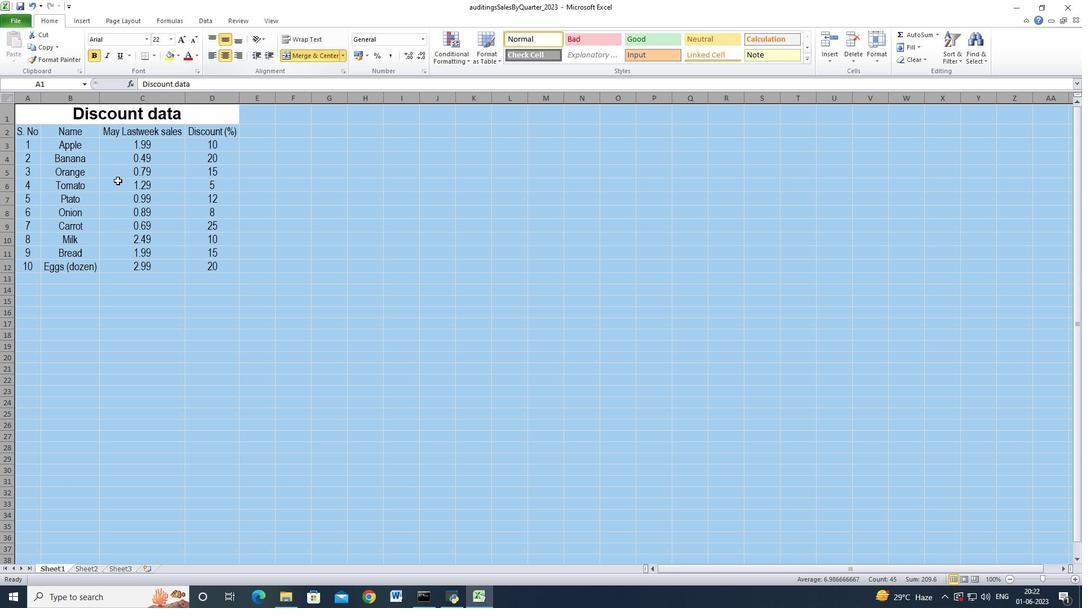 
Action: Mouse pressed left at (114, 183)
Screenshot: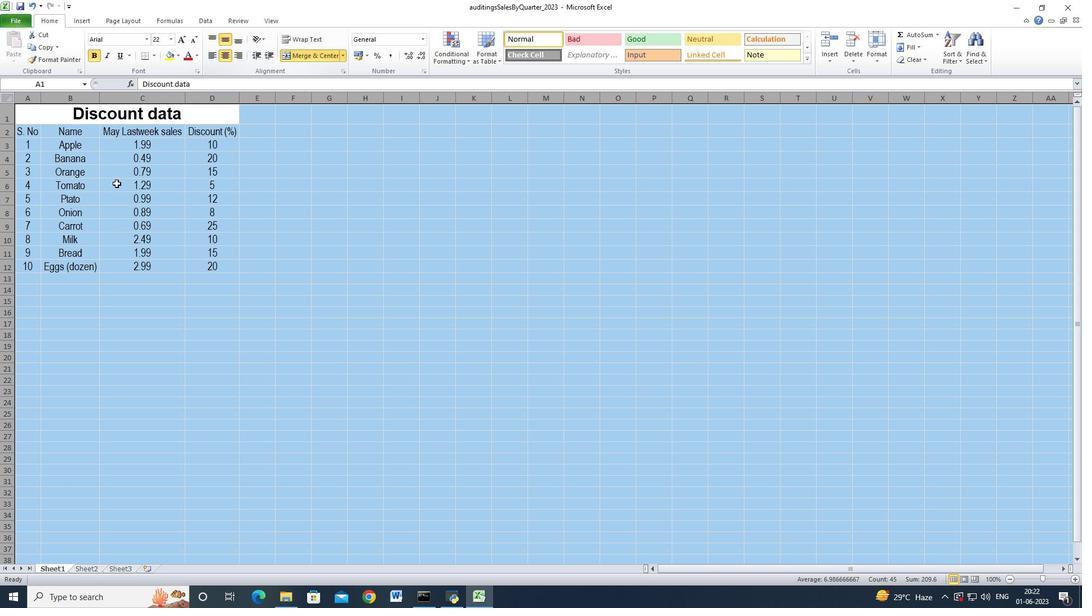 
Action: Mouse moved to (55, 176)
Screenshot: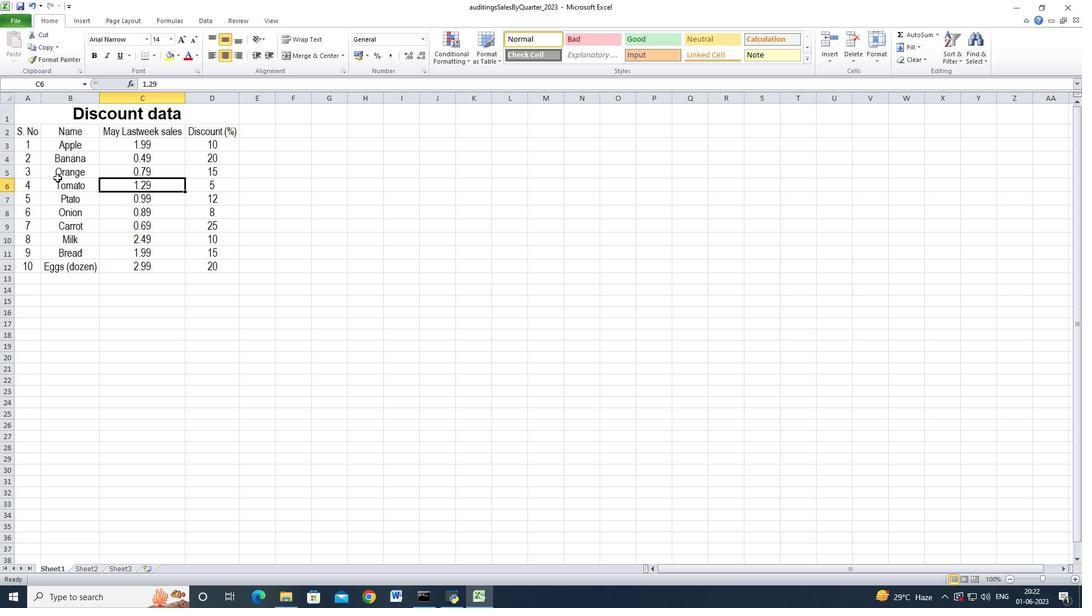 
Action: Mouse pressed left at (55, 176)
Screenshot: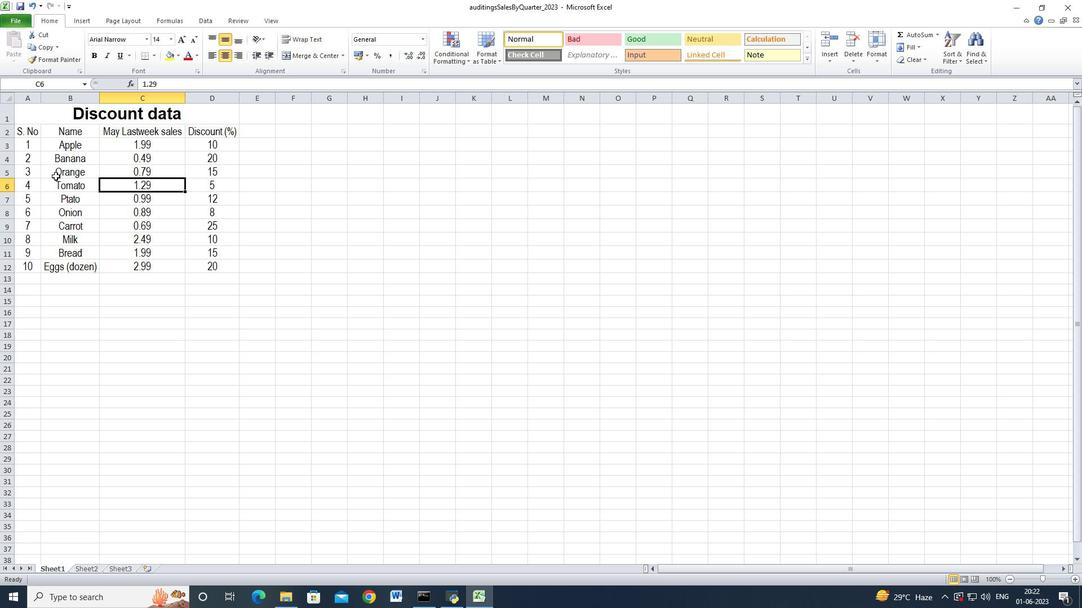
Action: Mouse moved to (25, 129)
Screenshot: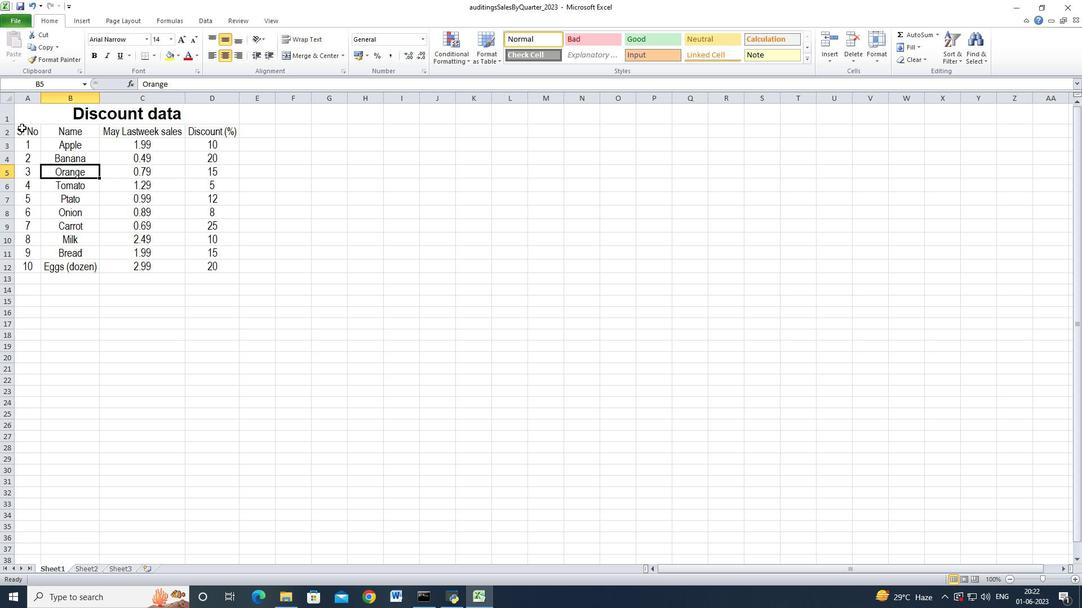 
Action: Mouse pressed left at (23, 129)
Screenshot: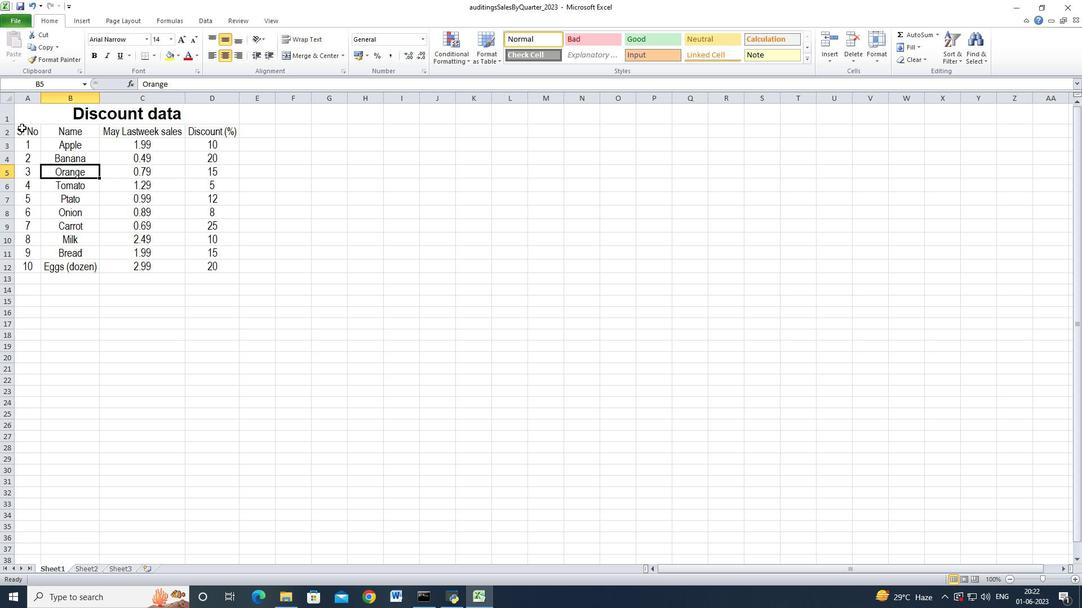 
Action: Mouse moved to (214, 55)
Screenshot: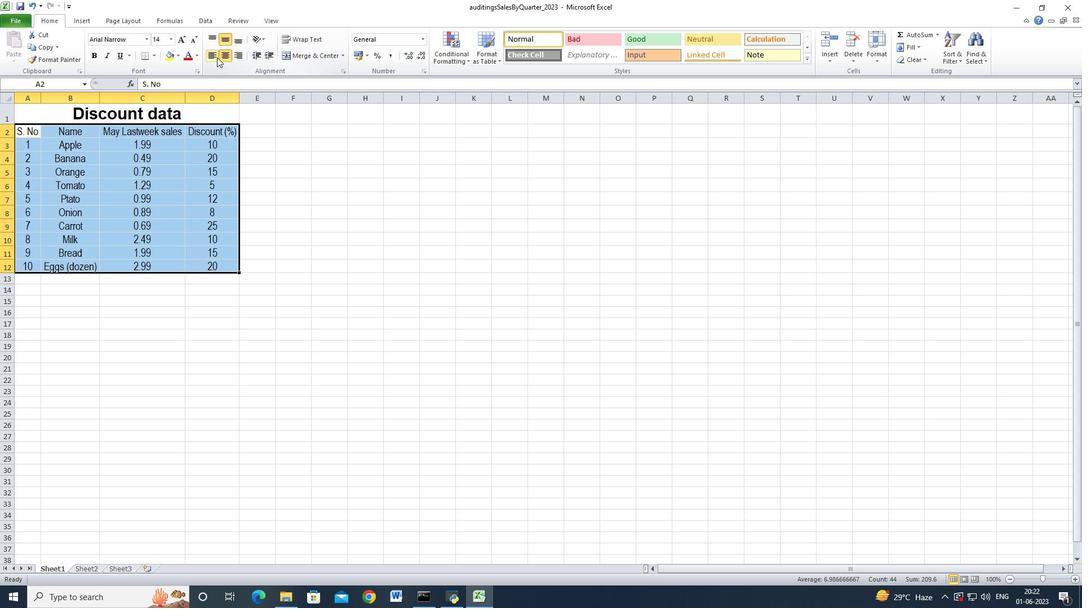 
Action: Mouse pressed left at (214, 55)
Screenshot: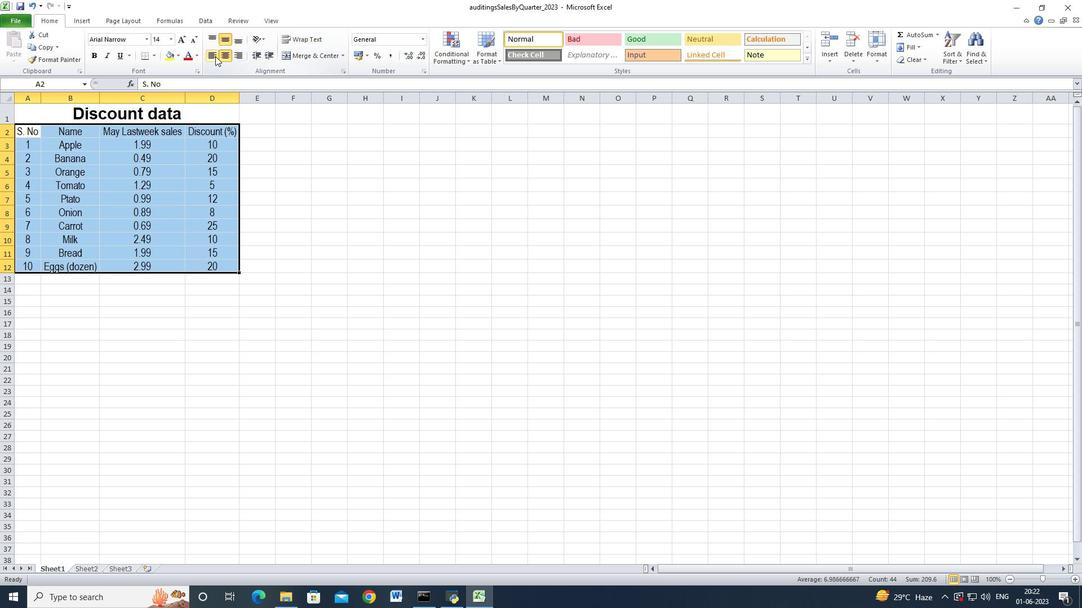 
Action: Mouse moved to (227, 53)
Screenshot: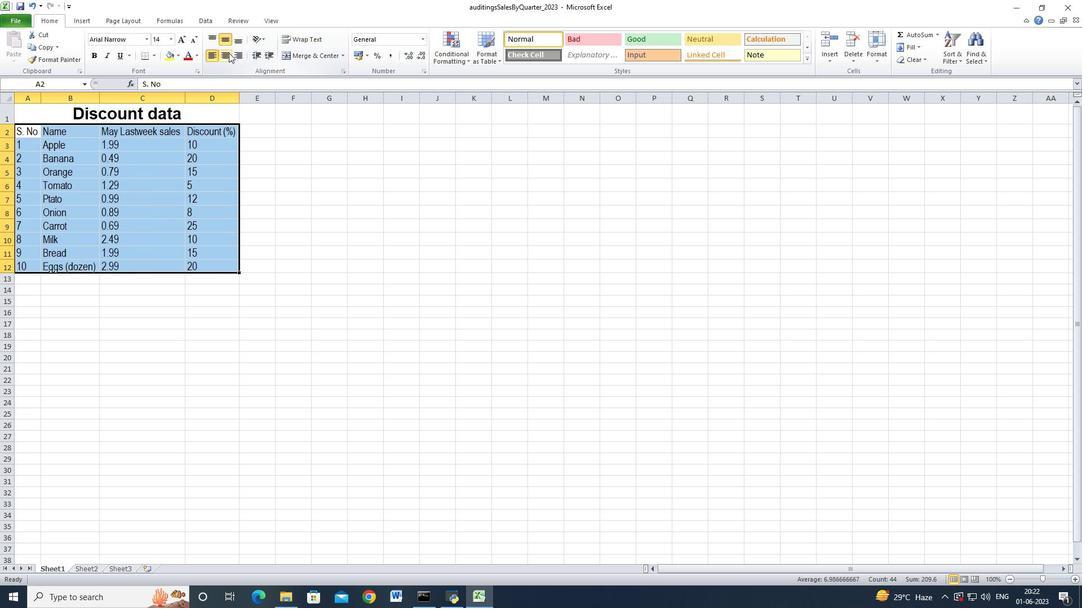 
Action: Mouse pressed left at (227, 53)
Screenshot: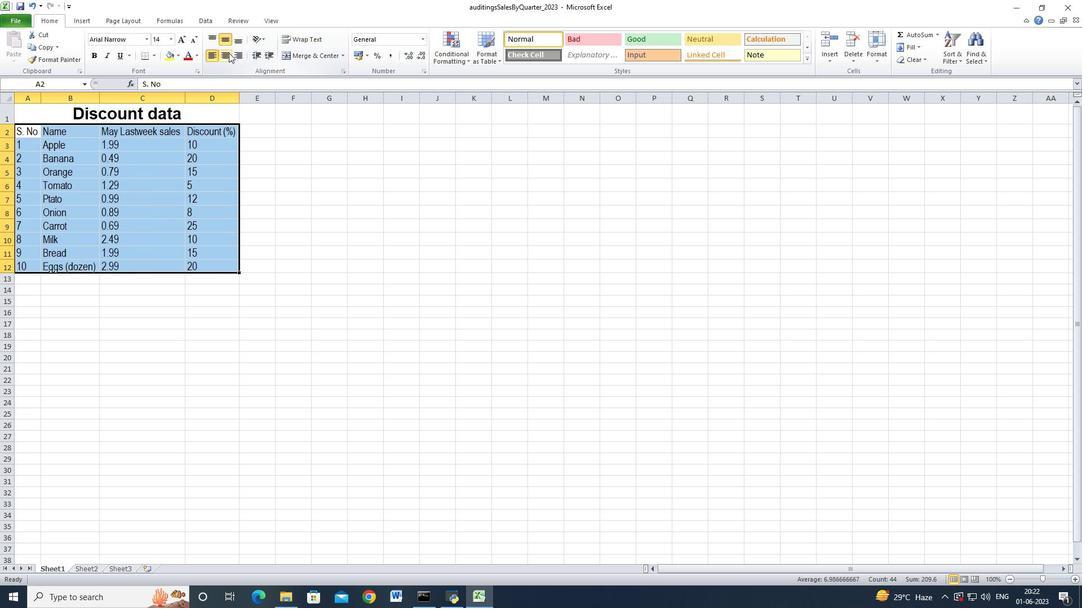 
Action: Mouse moved to (225, 38)
Screenshot: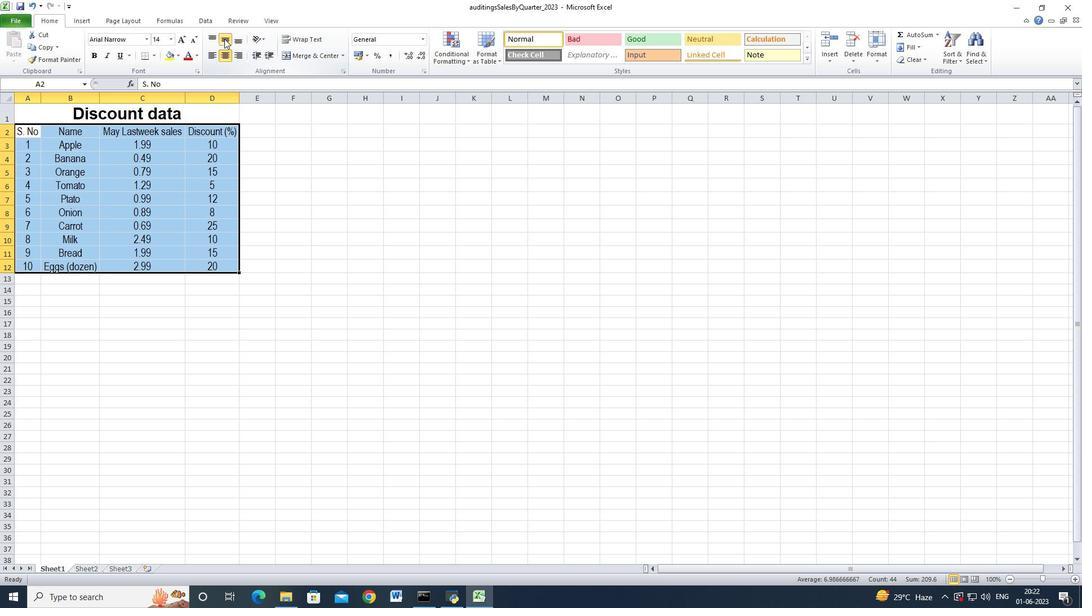 
Action: Mouse pressed left at (225, 38)
Screenshot: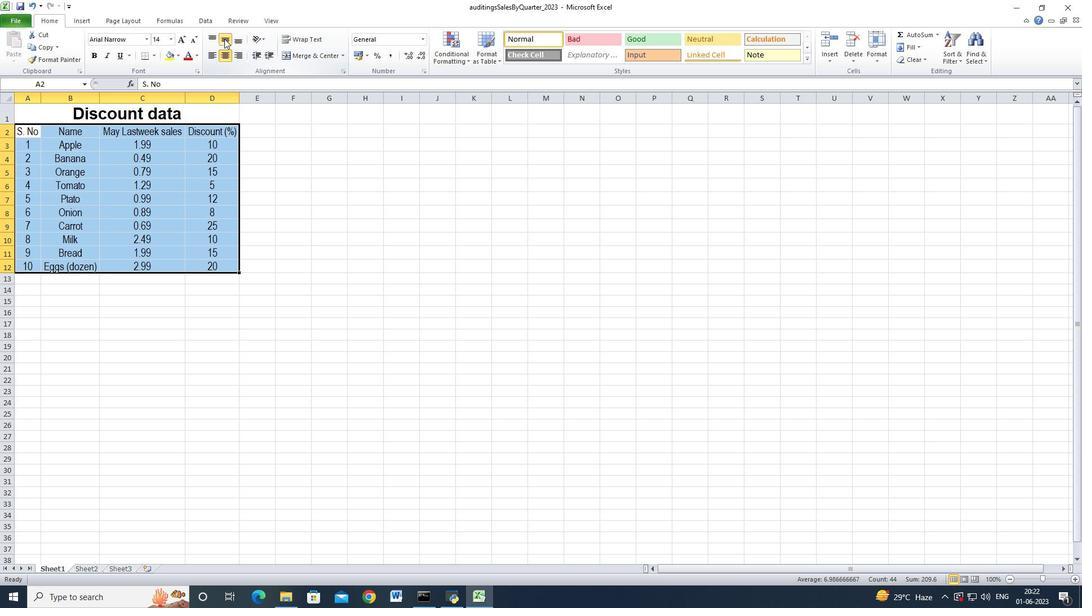 
Action: Mouse moved to (213, 52)
Screenshot: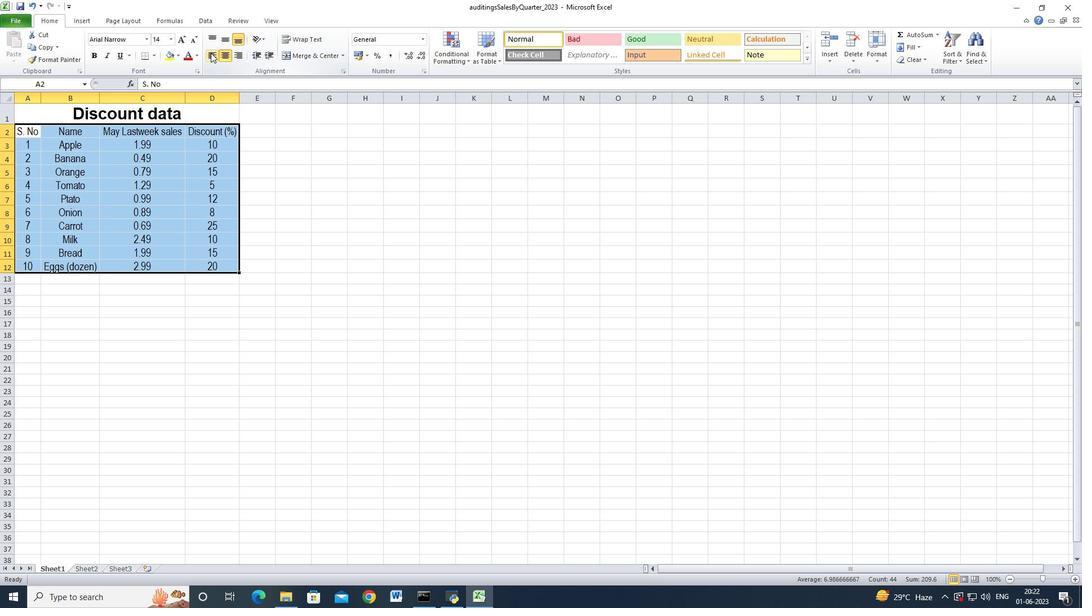 
Action: Mouse pressed left at (213, 52)
Screenshot: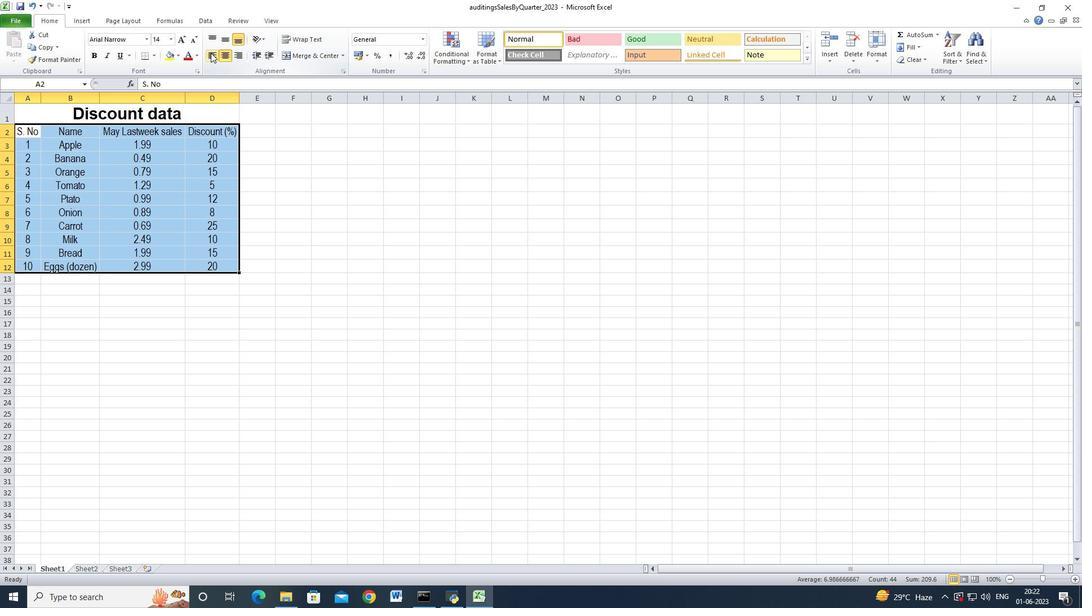 
Action: Mouse moved to (225, 40)
Screenshot: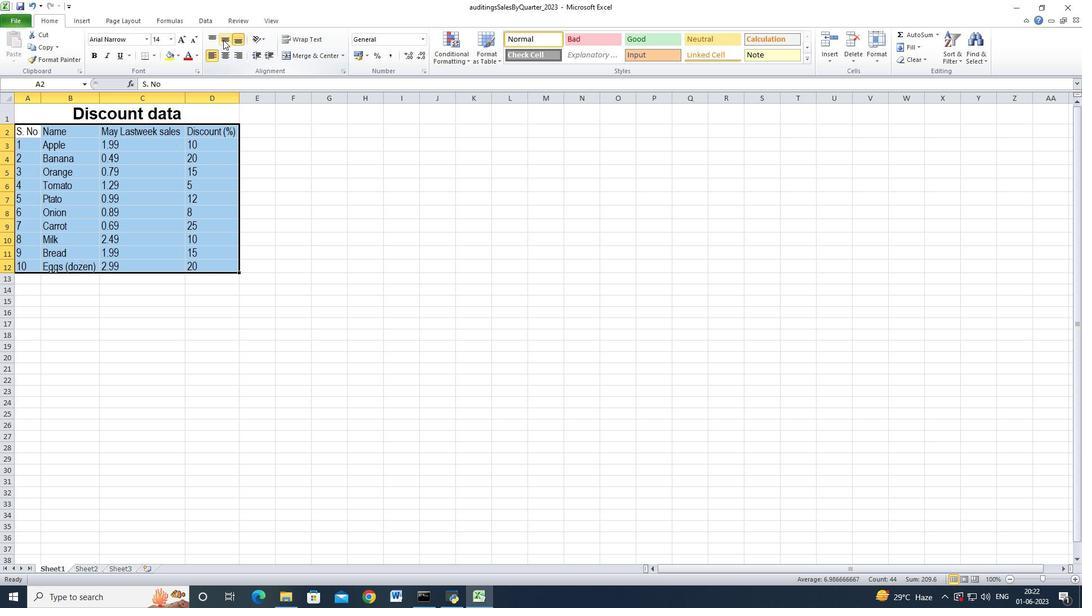 
Action: Mouse pressed left at (225, 40)
Screenshot: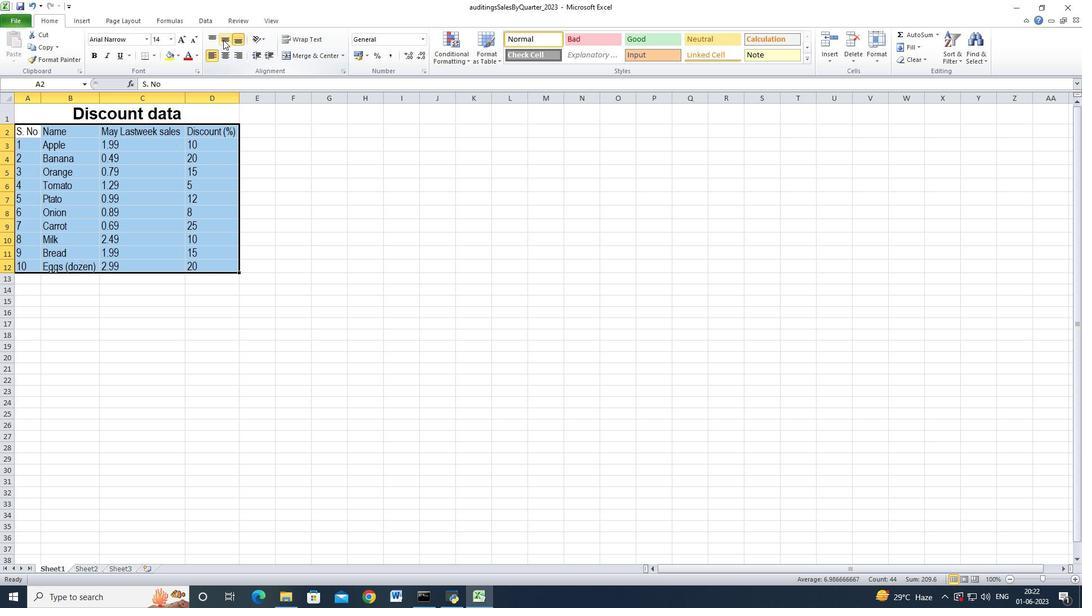 
Action: Mouse moved to (147, 190)
Screenshot: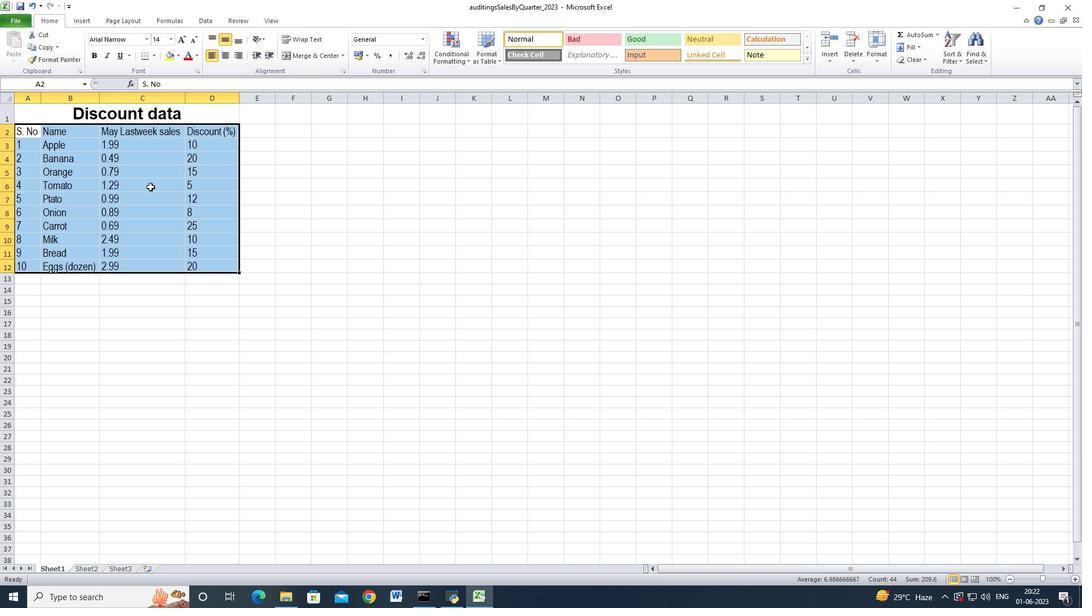
Action: Mouse pressed left at (147, 190)
Screenshot: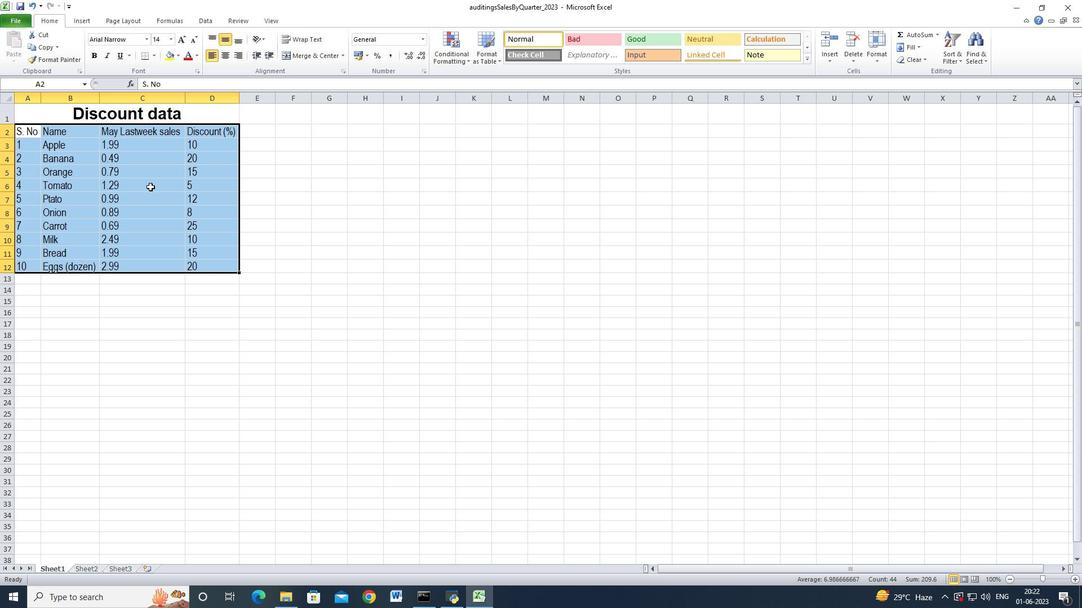 
Action: Mouse moved to (86, 210)
Screenshot: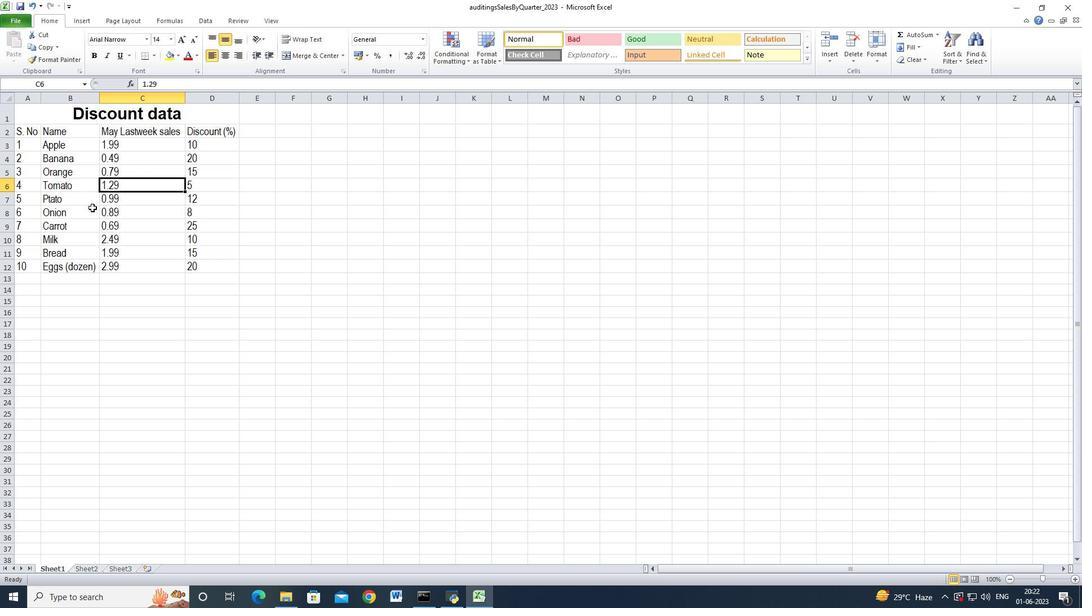 
Action: Mouse pressed left at (86, 210)
Screenshot: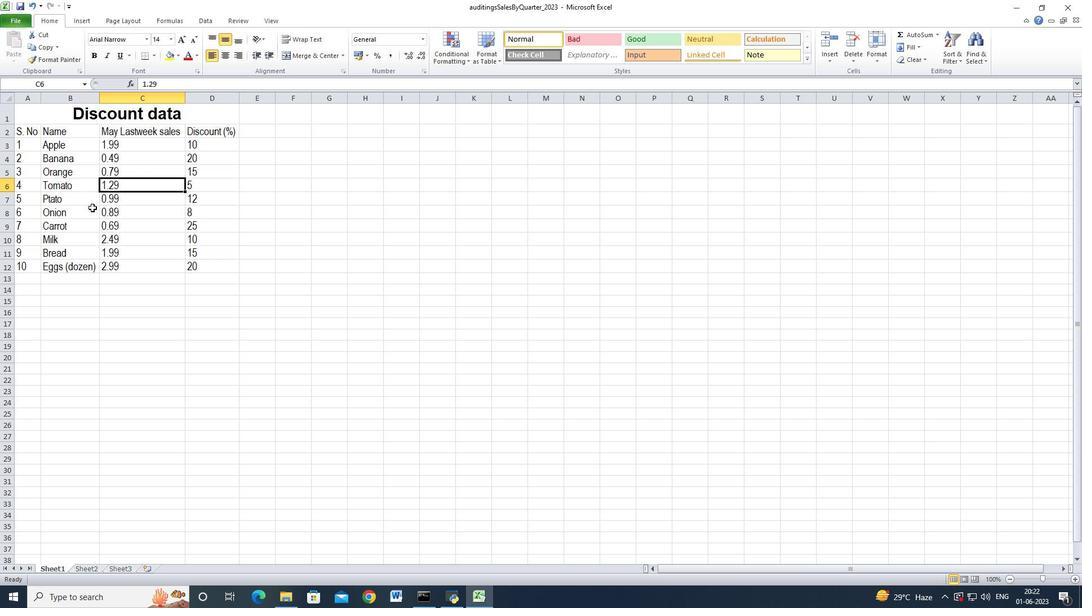 
Action: Mouse moved to (29, 130)
Screenshot: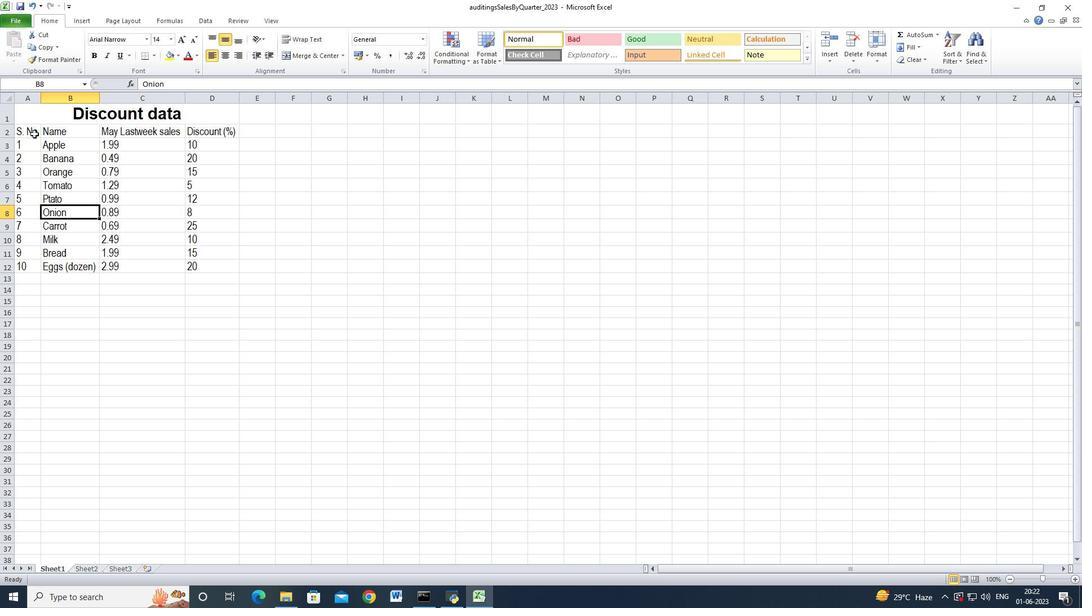 
Action: Mouse pressed left at (29, 130)
Screenshot: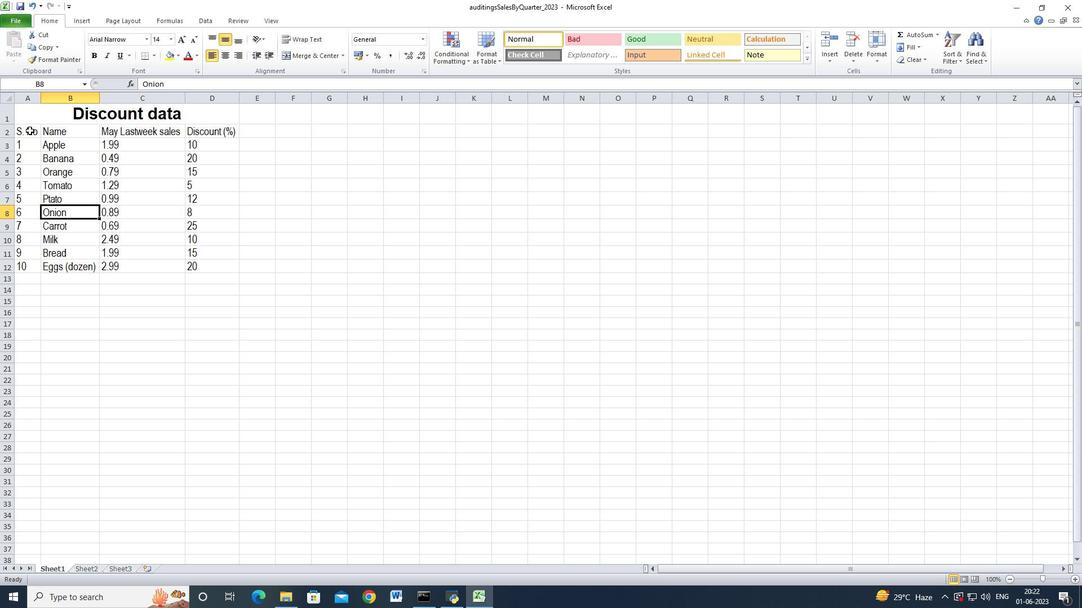 
Action: Mouse moved to (223, 58)
Screenshot: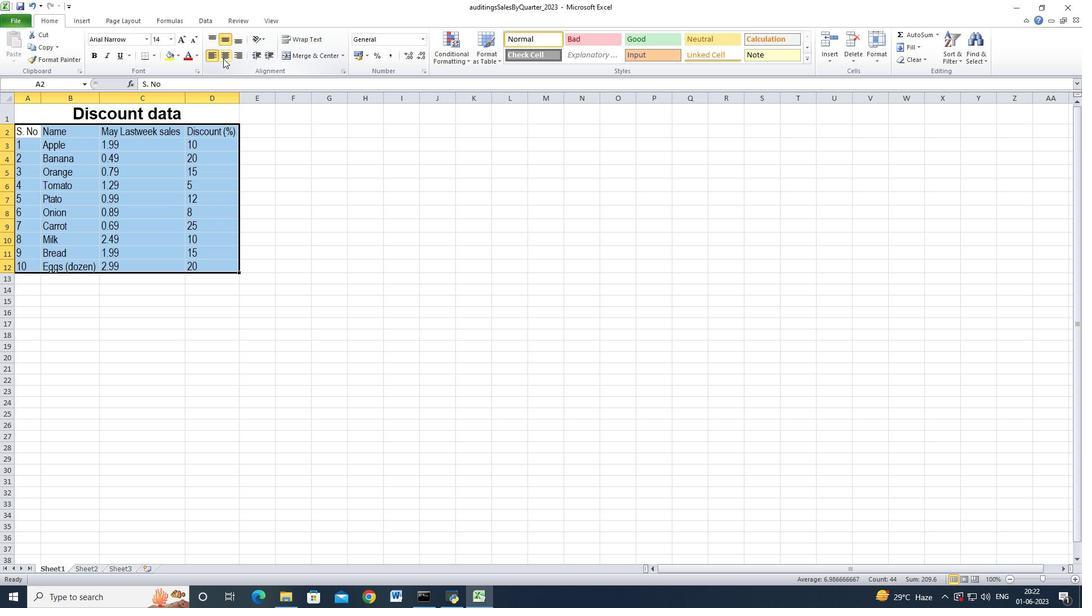 
Action: Mouse pressed left at (223, 58)
Screenshot: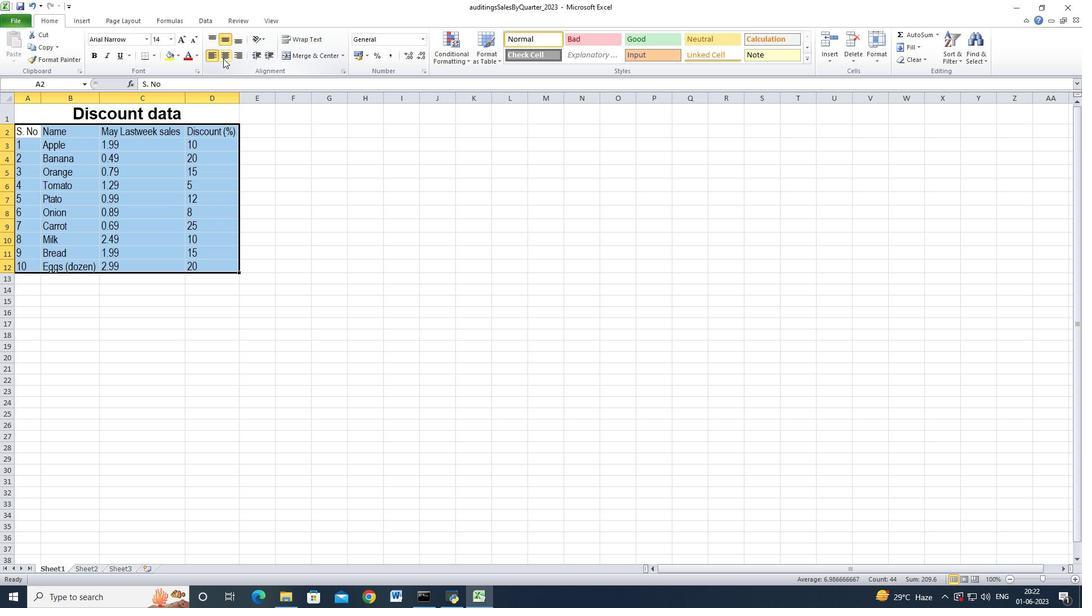 
Action: Mouse moved to (164, 189)
Screenshot: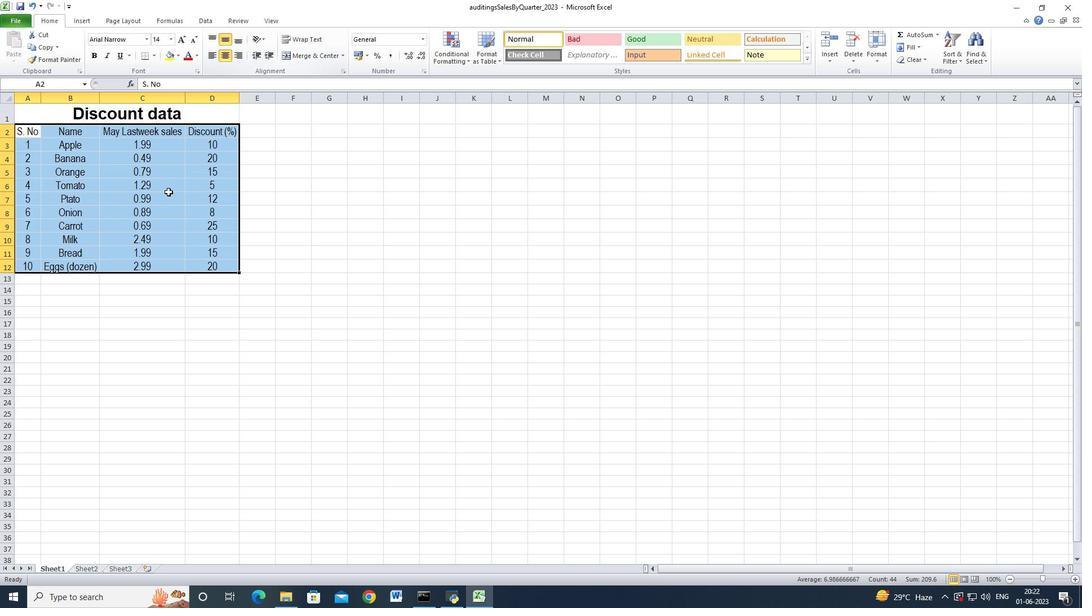 
Action: Mouse pressed left at (164, 189)
Screenshot: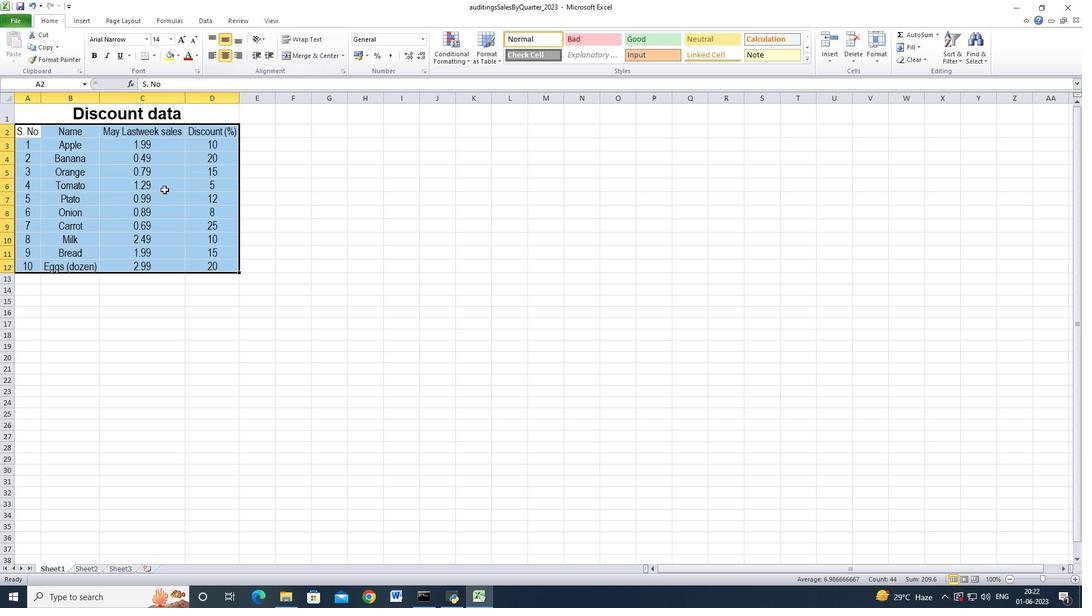 
Action: Mouse moved to (104, 162)
Screenshot: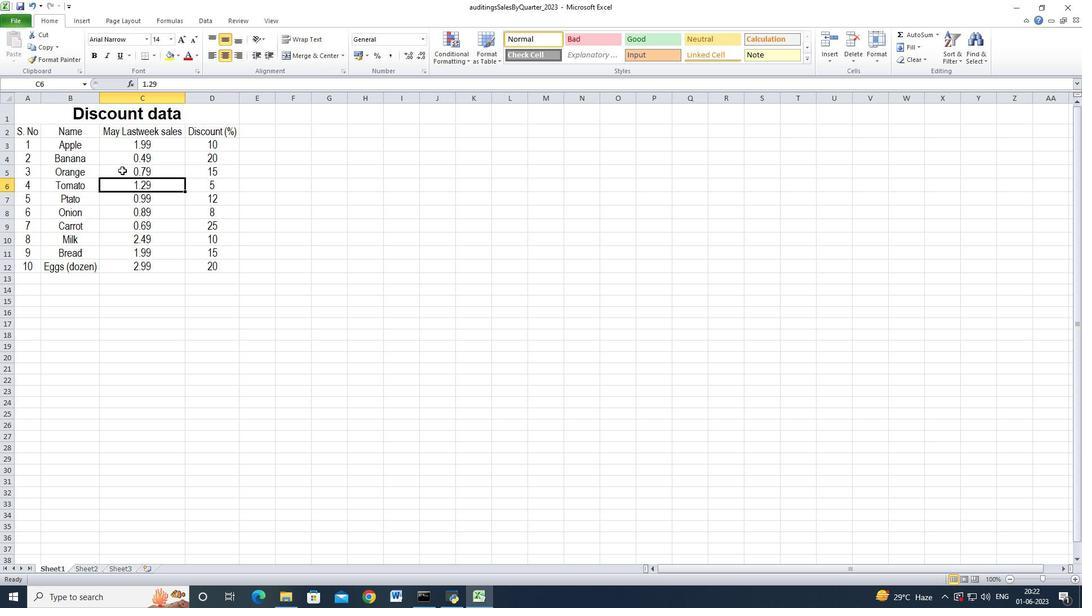 
Action: Mouse pressed left at (104, 162)
Screenshot: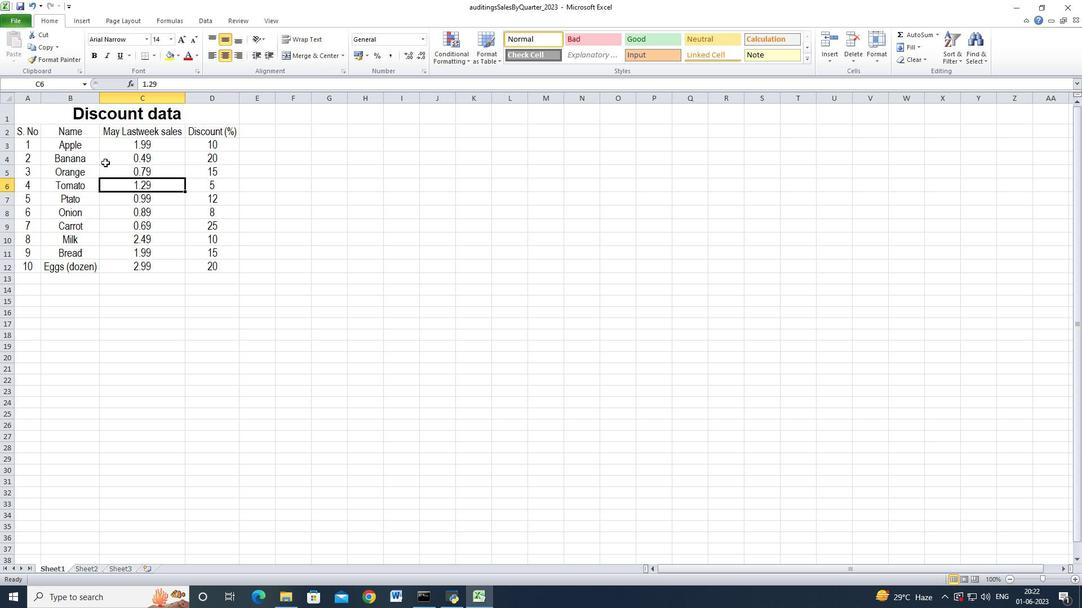 
Action: Mouse moved to (36, 219)
Screenshot: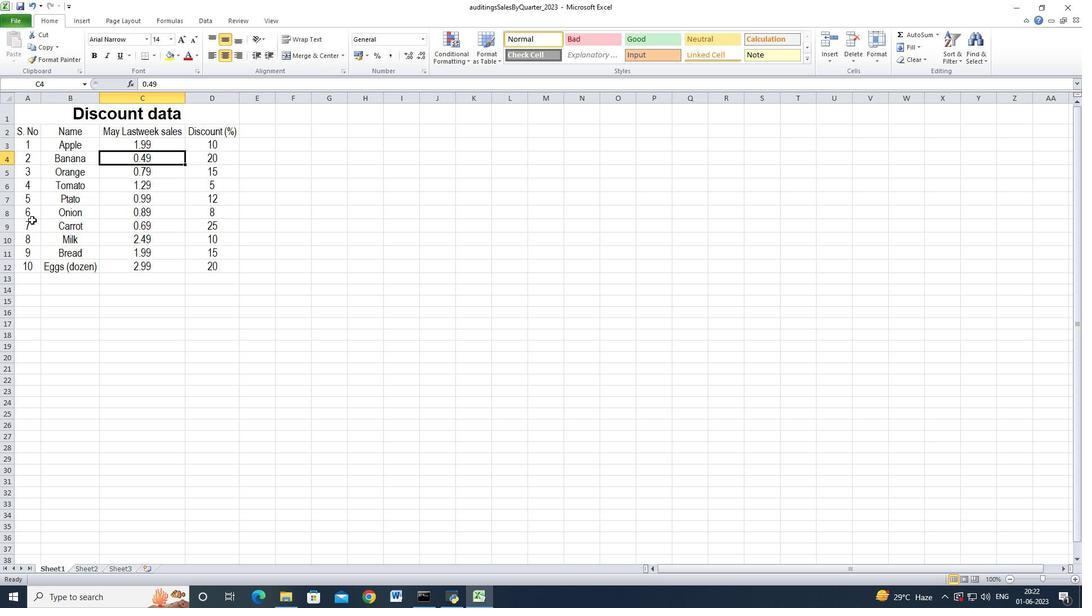 
Action: Mouse pressed left at (36, 219)
Screenshot: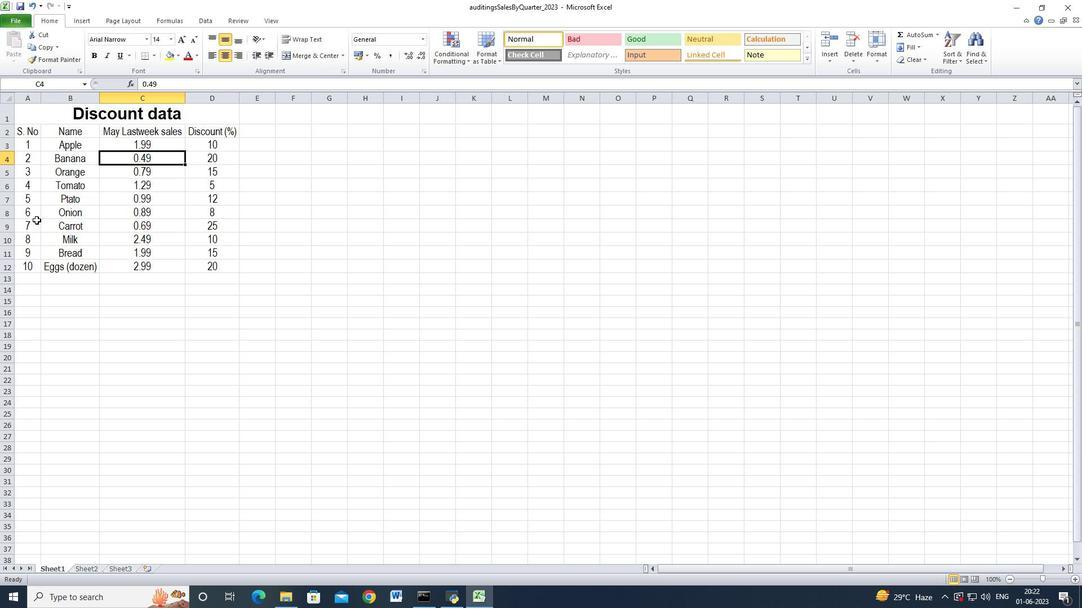 
Action: Mouse moved to (20, 131)
Screenshot: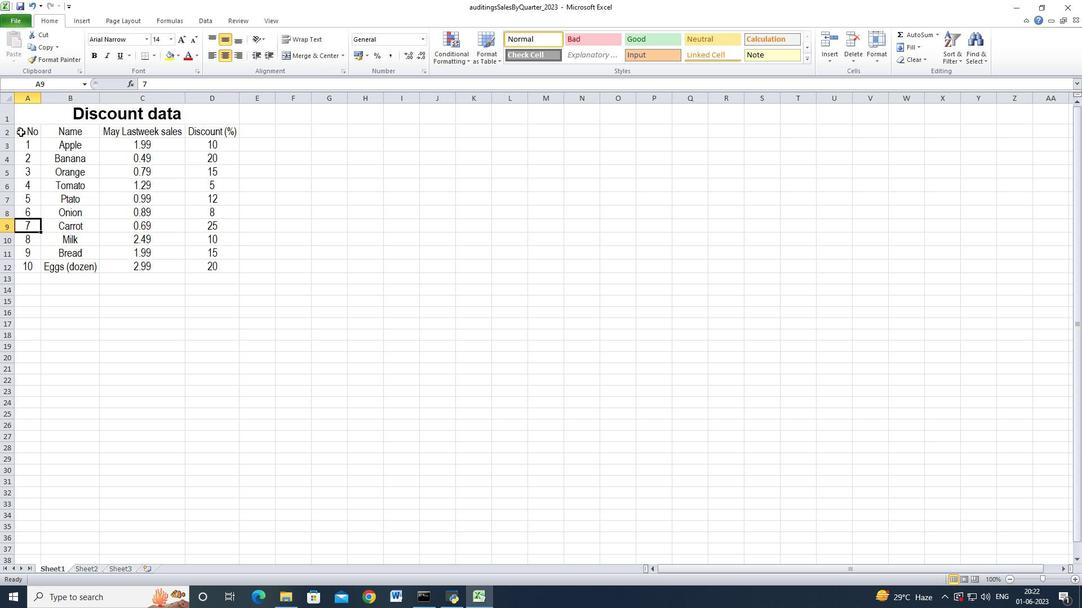 
Action: Mouse pressed left at (20, 131)
Screenshot: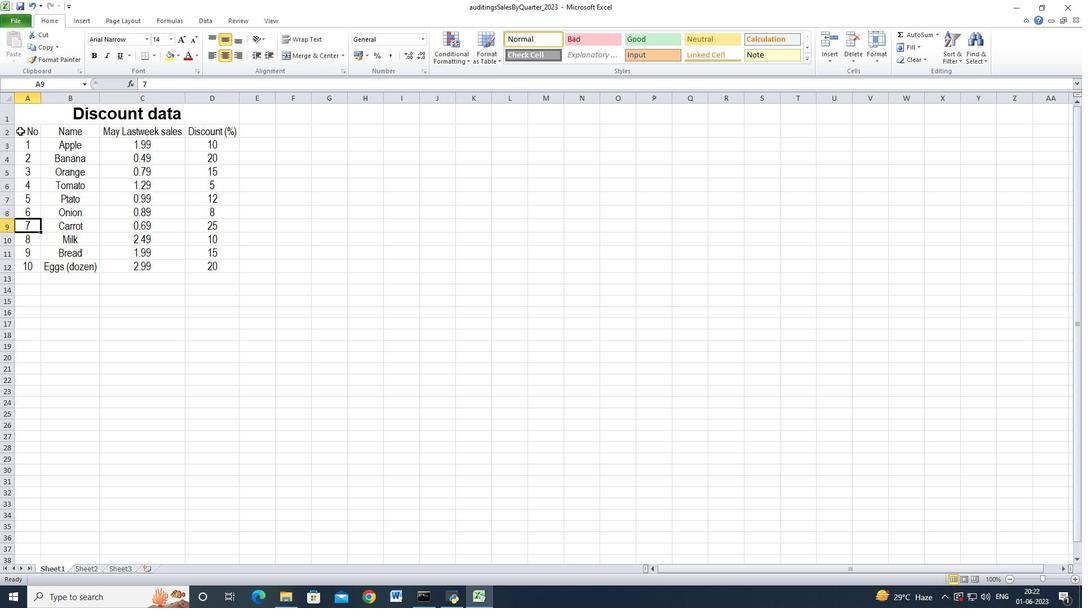 
Action: Mouse moved to (208, 54)
Screenshot: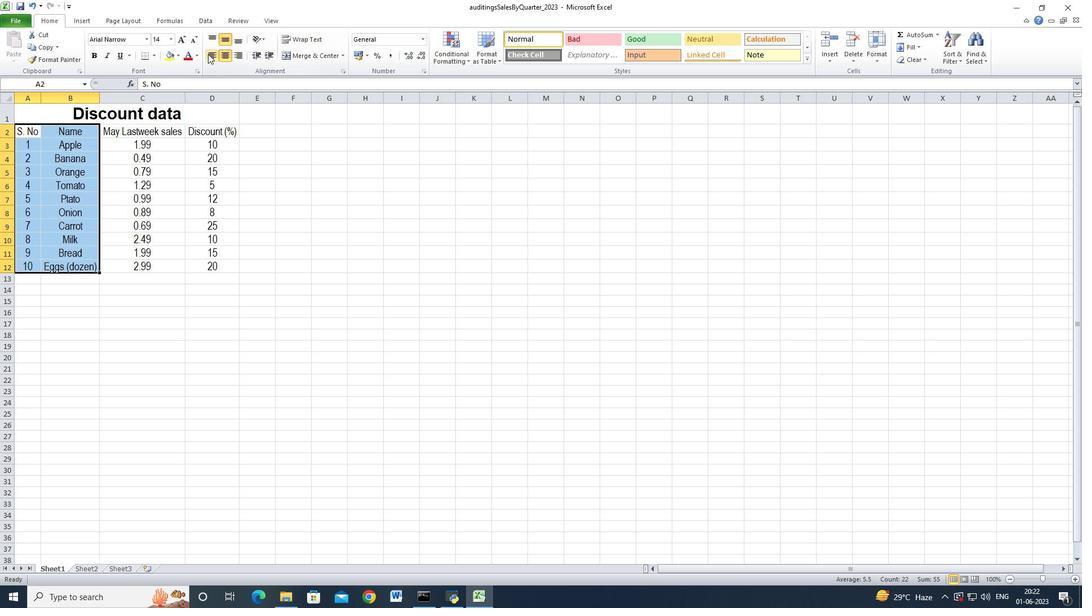 
Action: Mouse pressed left at (208, 54)
Screenshot: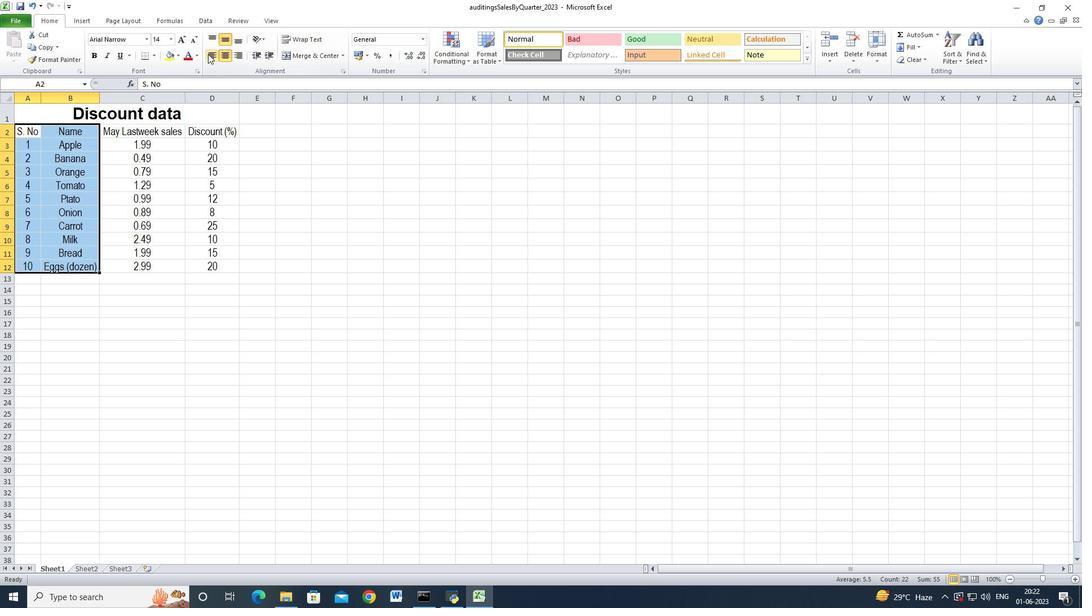 
Action: Mouse moved to (139, 164)
Screenshot: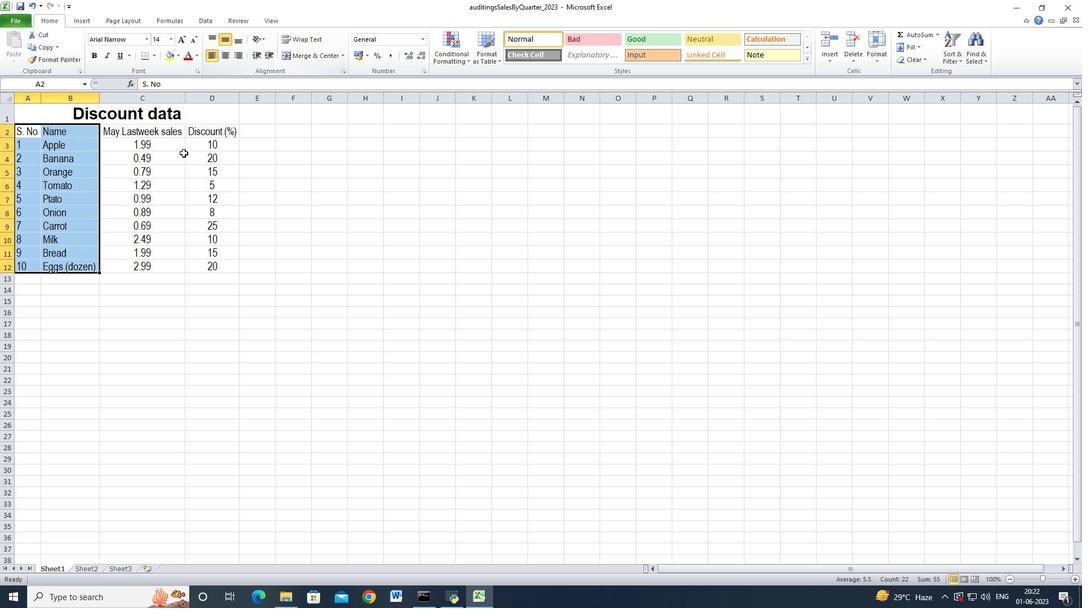 
Action: Mouse pressed left at (139, 164)
Screenshot: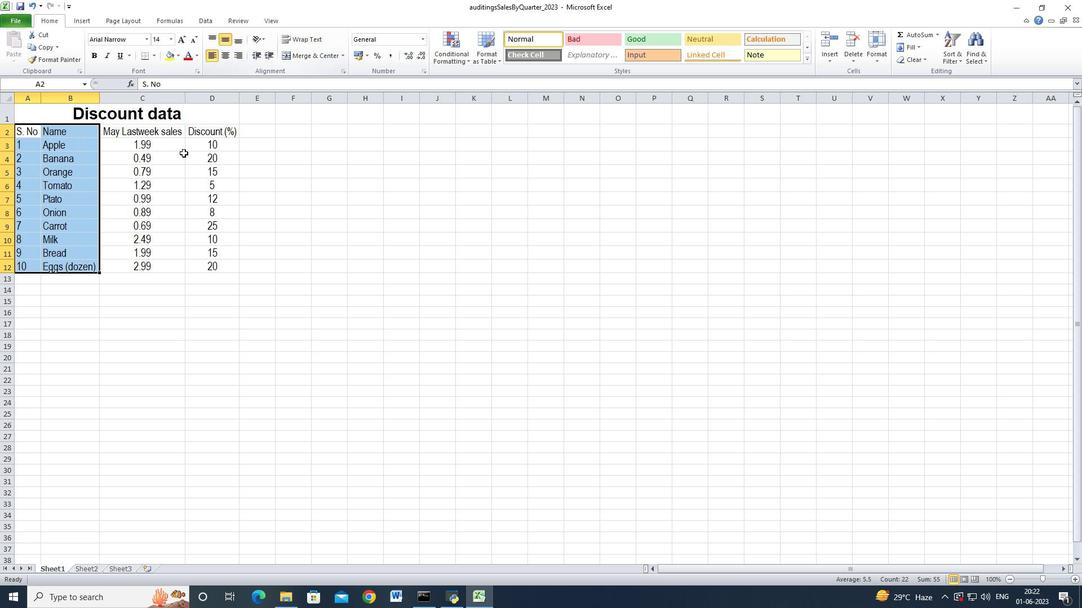 
Action: Mouse moved to (68, 197)
Screenshot: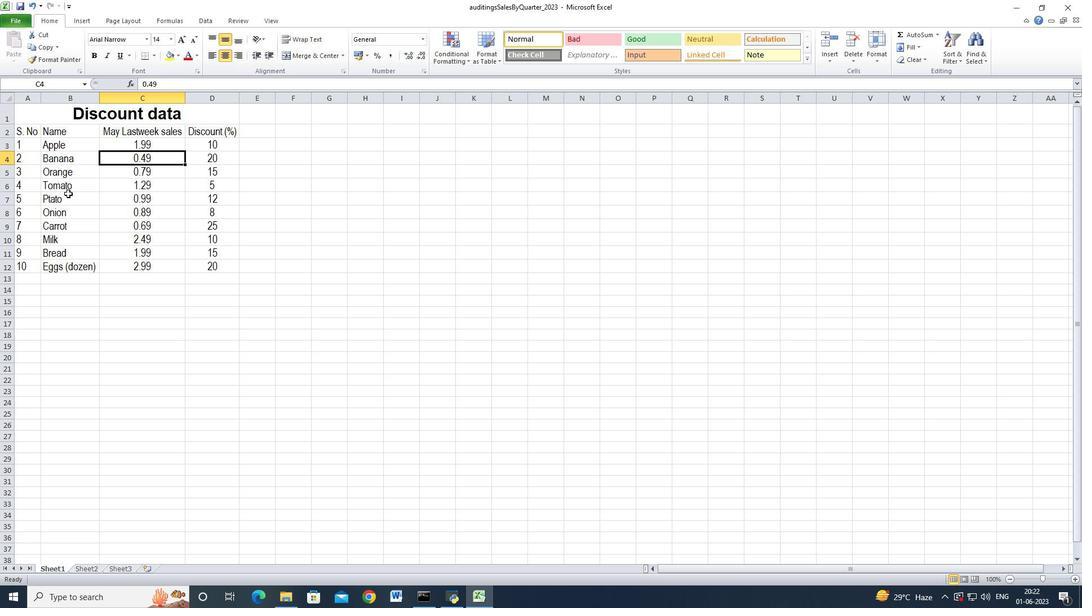 
Action: Mouse pressed left at (68, 197)
Screenshot: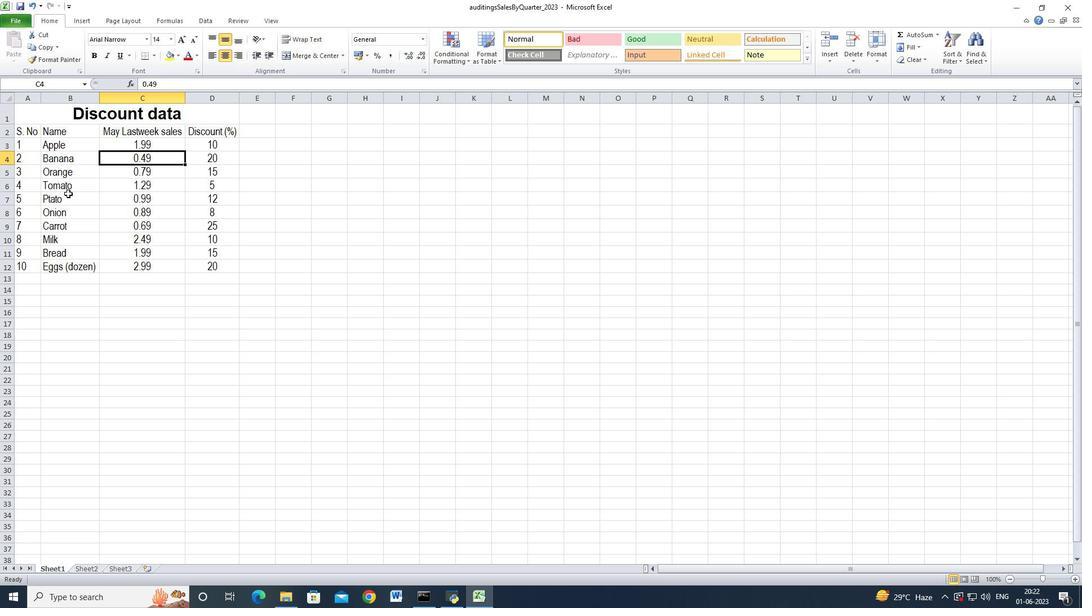 
Action: Mouse moved to (129, 143)
Screenshot: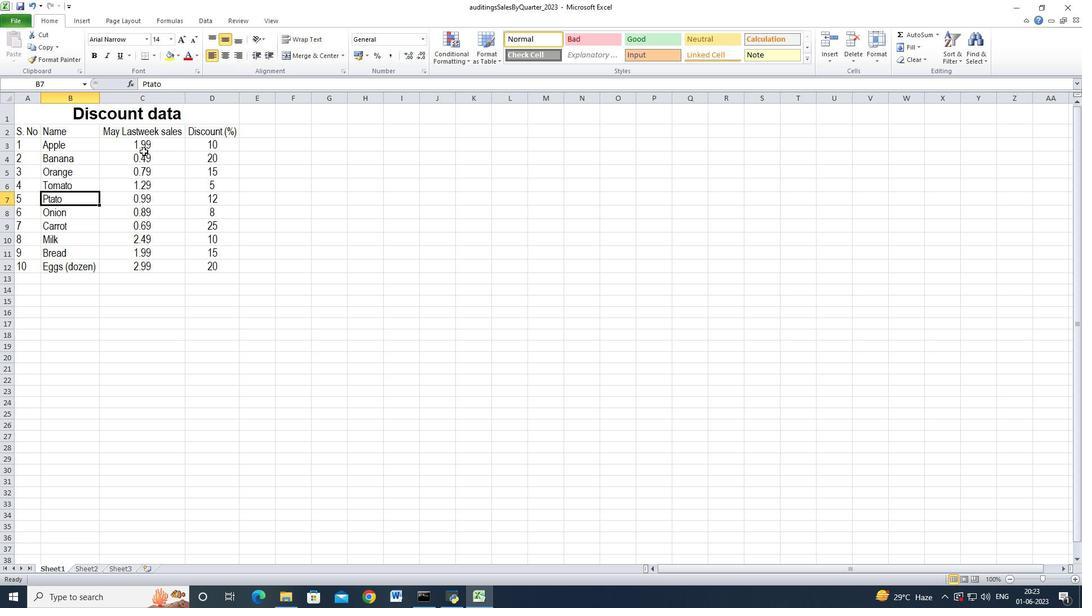 
Action: Mouse pressed left at (129, 143)
Screenshot: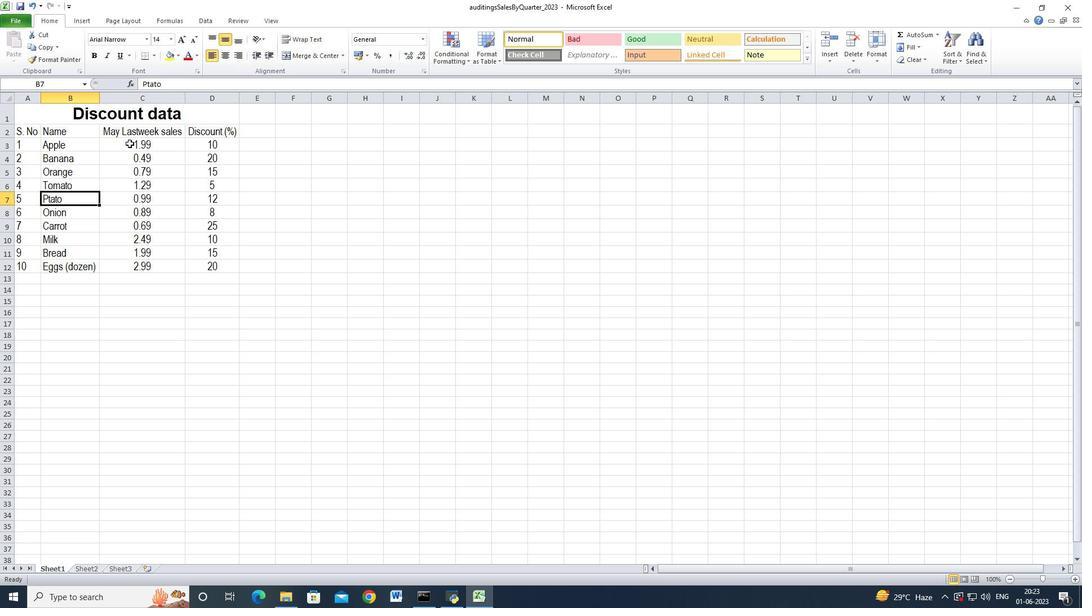 
Action: Mouse moved to (179, 235)
Screenshot: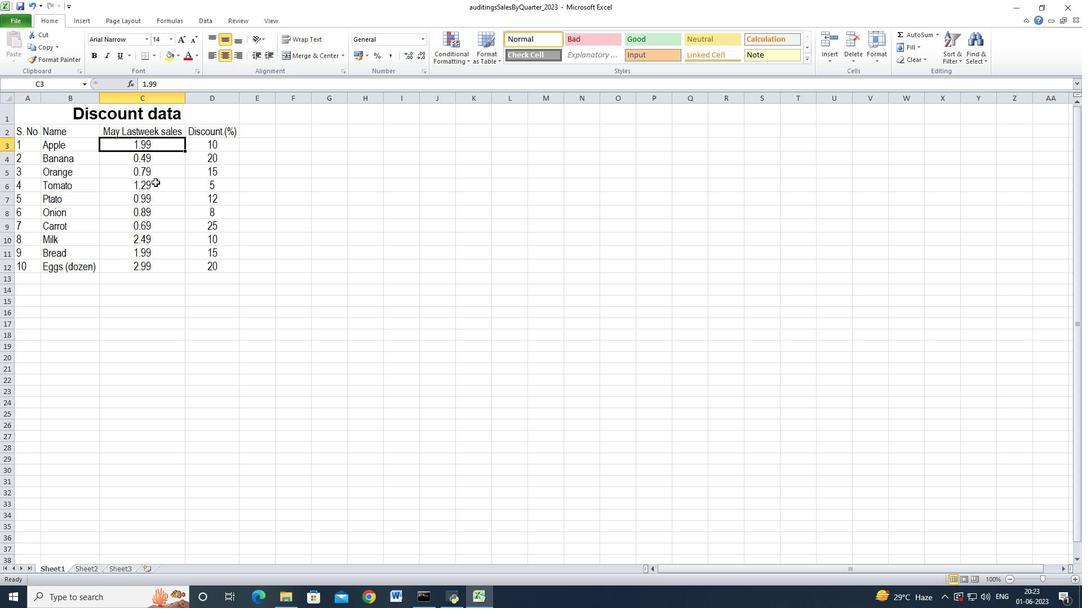 
